 Task: Search one way flight ticket for 1 adult, 5 children, 2 infants in seat and 1 infant on lap in first from Cordova: Merle K. (mudhole) Smith Airport to Laramie: Laramie Regional Airport on 5-3-2023. Choice of flights is Delta. Number of bags: 1 checked bag. Price is upto 72000. Outbound departure time preference is 11:15.
Action: Mouse moved to (249, 370)
Screenshot: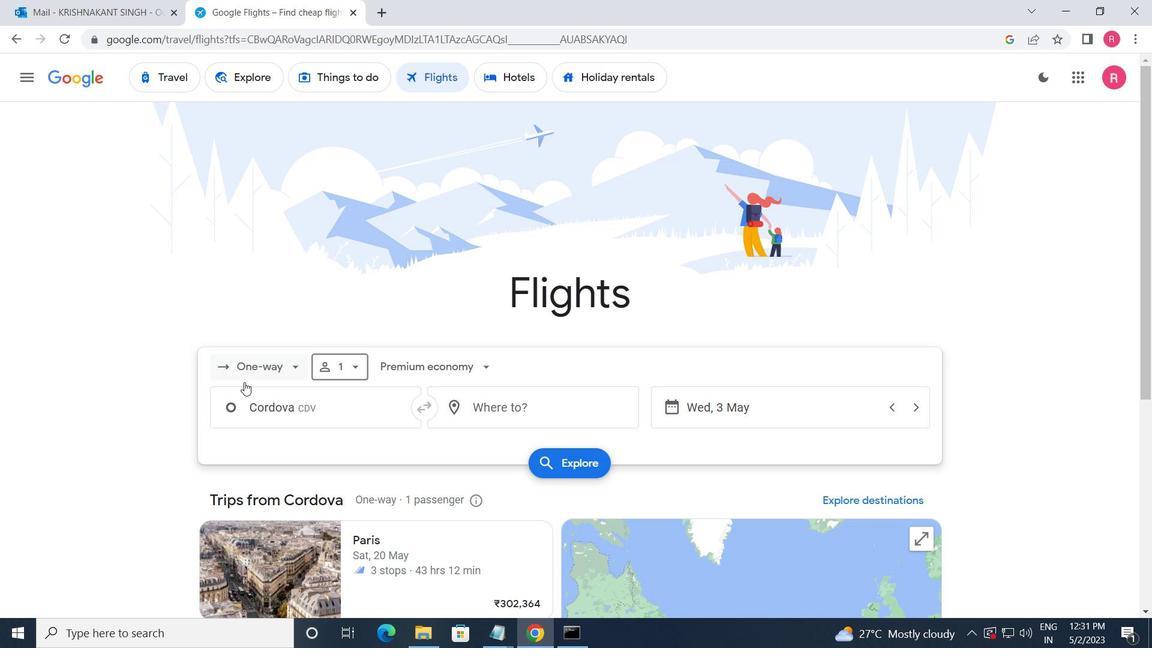 
Action: Mouse pressed left at (249, 370)
Screenshot: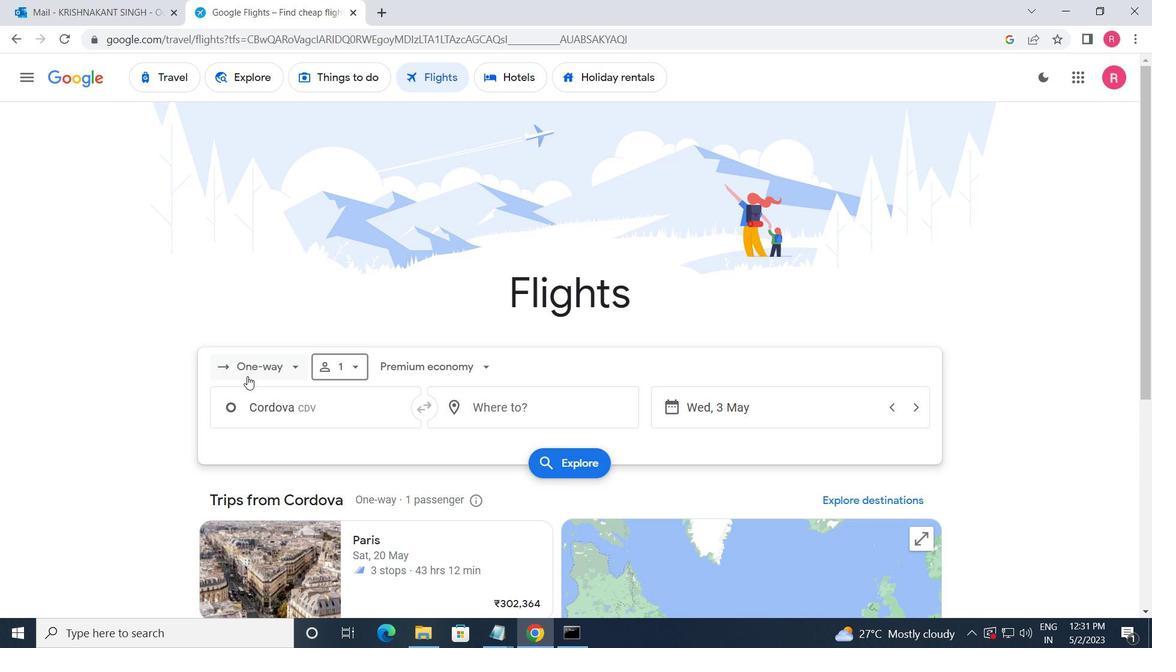 
Action: Mouse moved to (276, 438)
Screenshot: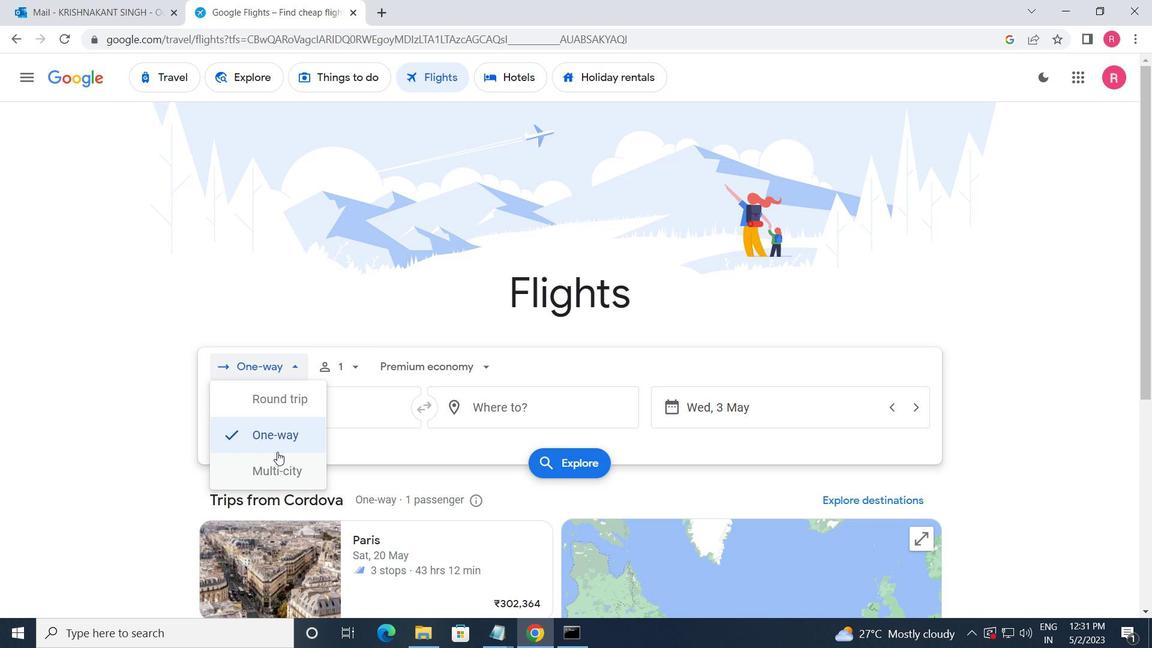 
Action: Mouse pressed left at (276, 438)
Screenshot: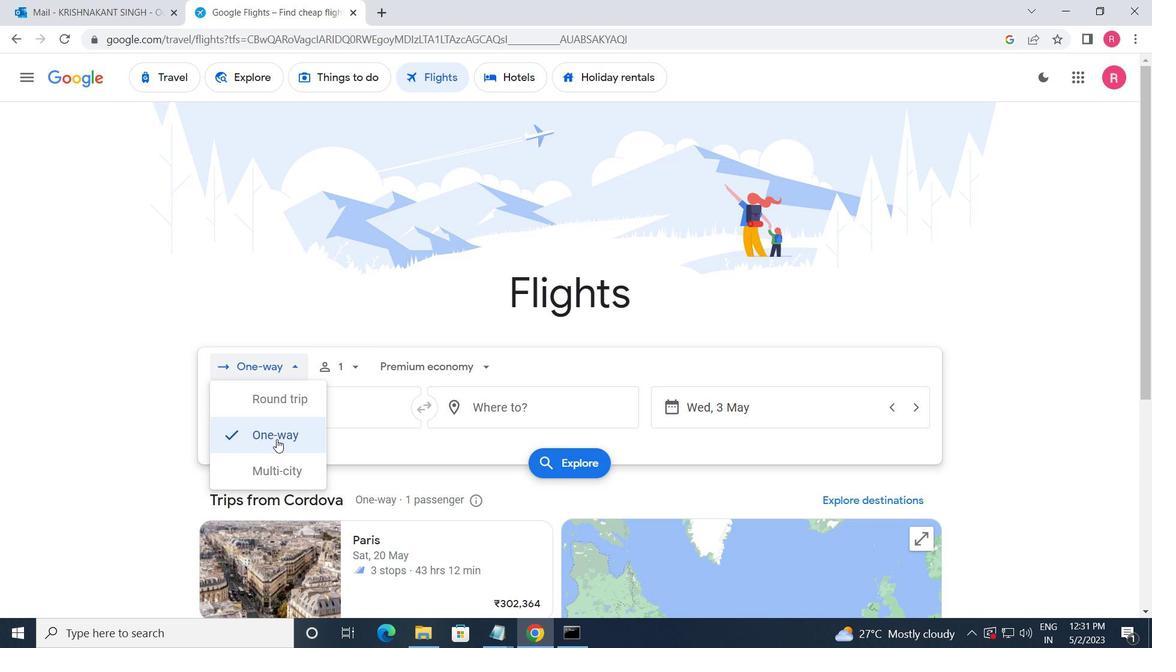 
Action: Mouse moved to (347, 369)
Screenshot: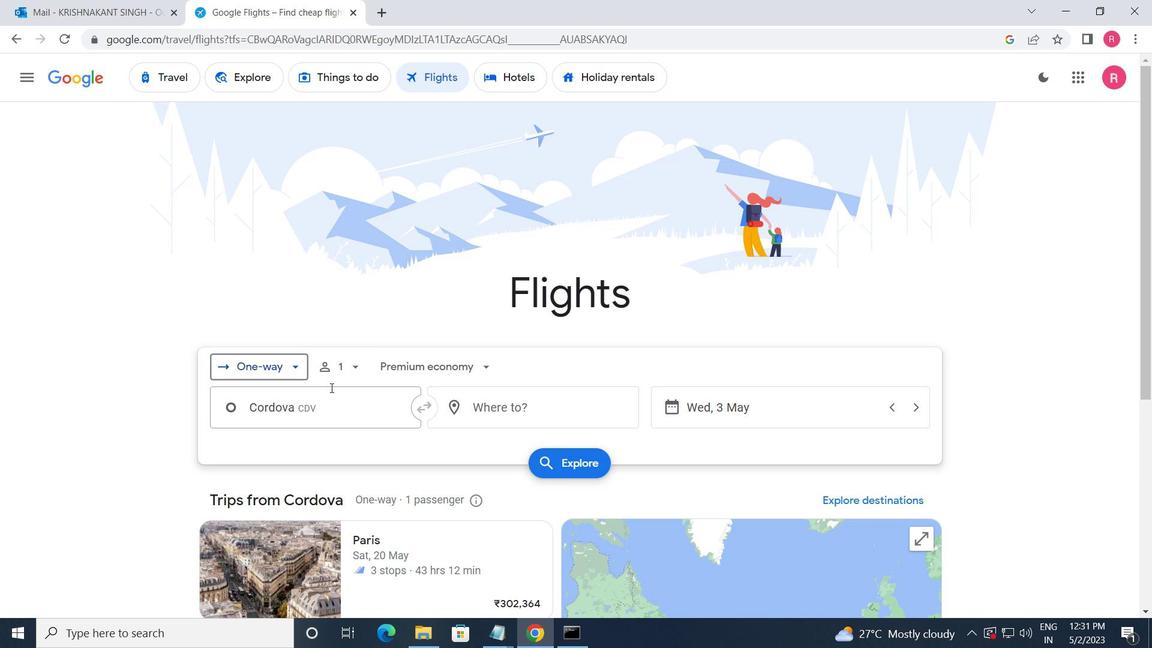 
Action: Mouse pressed left at (347, 369)
Screenshot: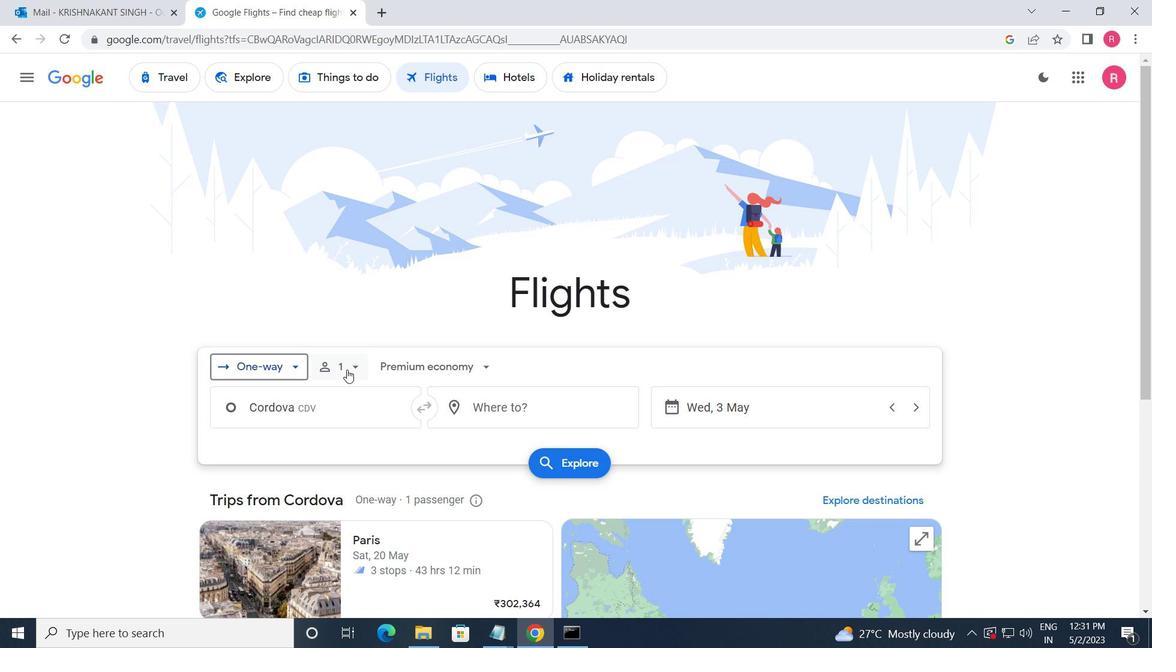
Action: Mouse moved to (477, 444)
Screenshot: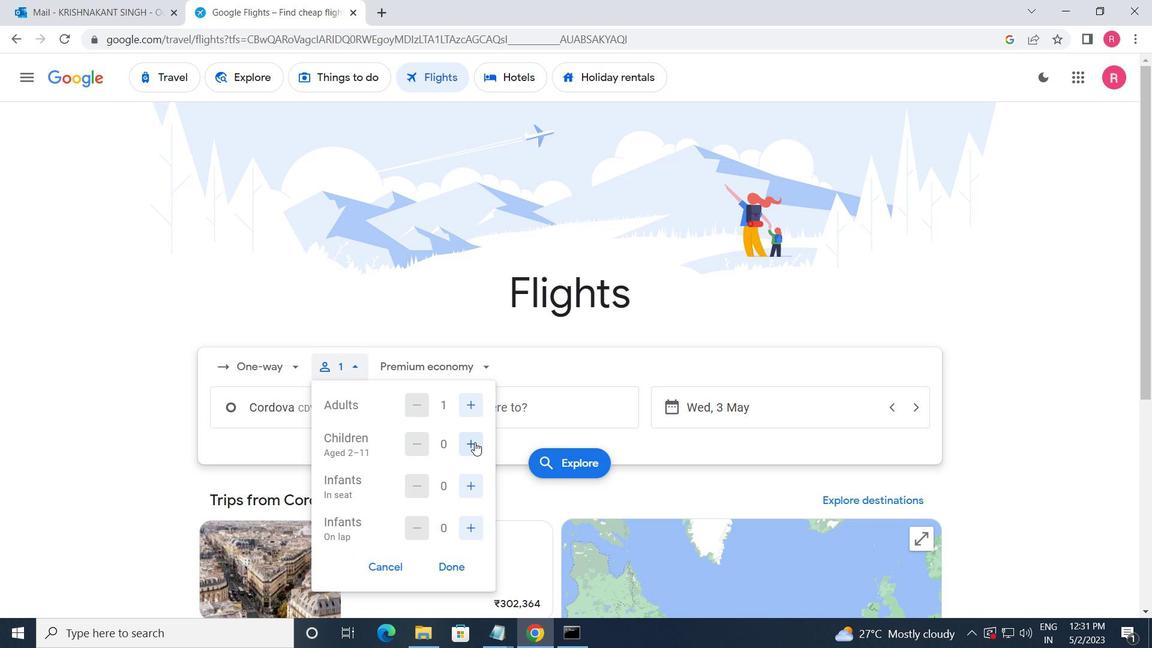 
Action: Mouse pressed left at (477, 444)
Screenshot: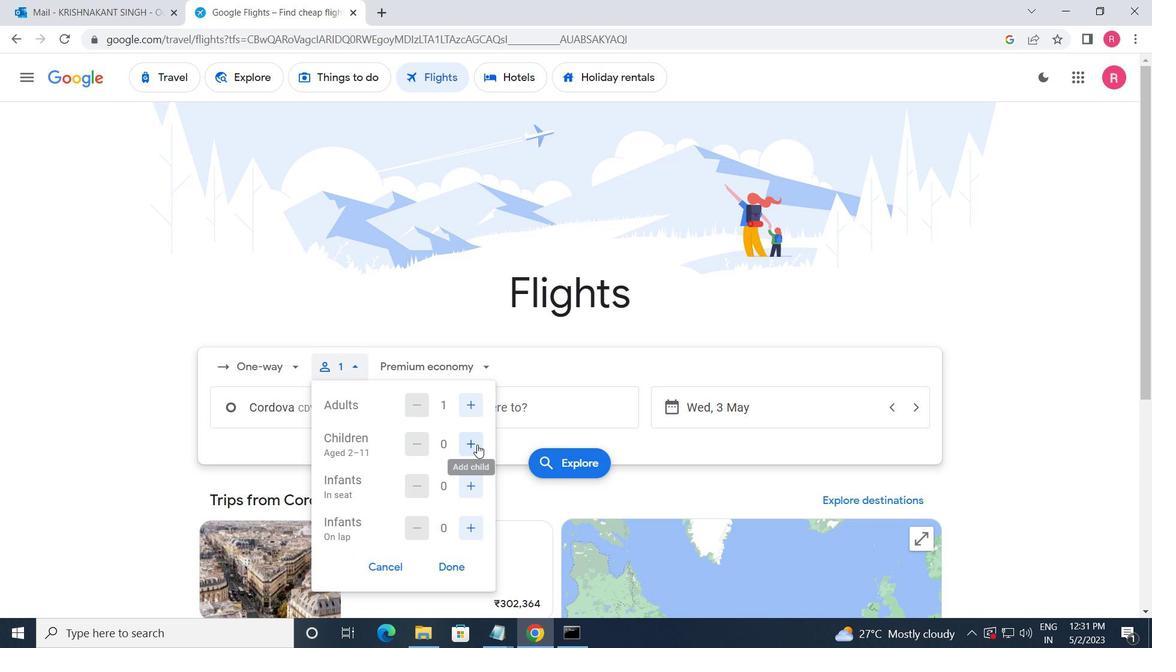 
Action: Mouse pressed left at (477, 444)
Screenshot: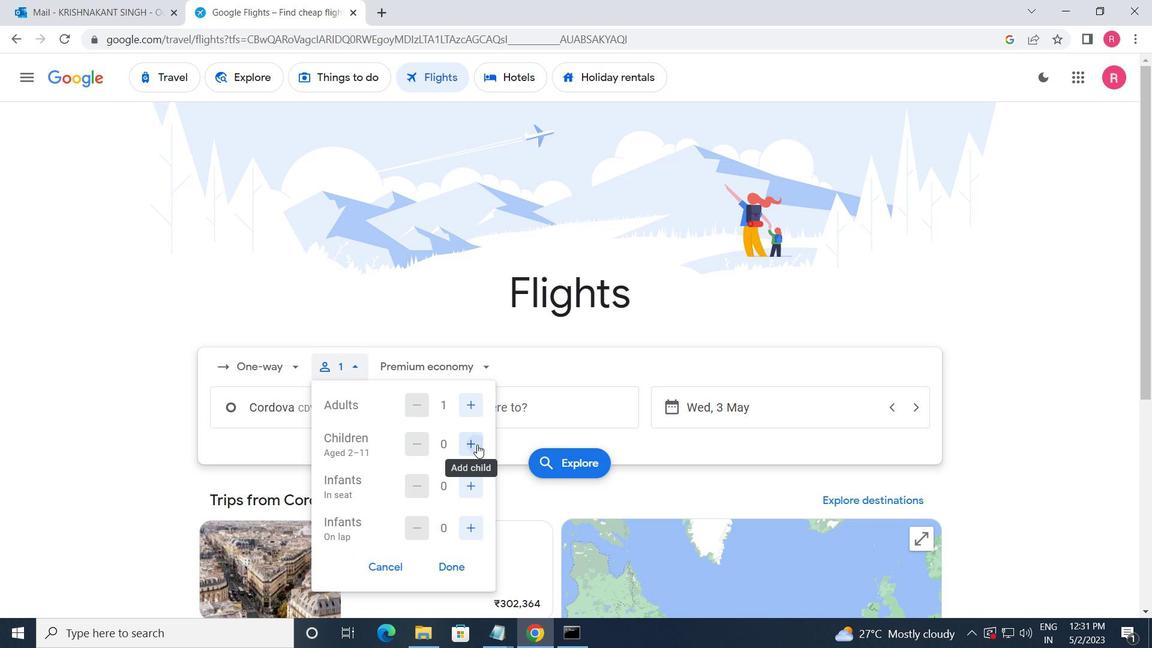 
Action: Mouse pressed left at (477, 444)
Screenshot: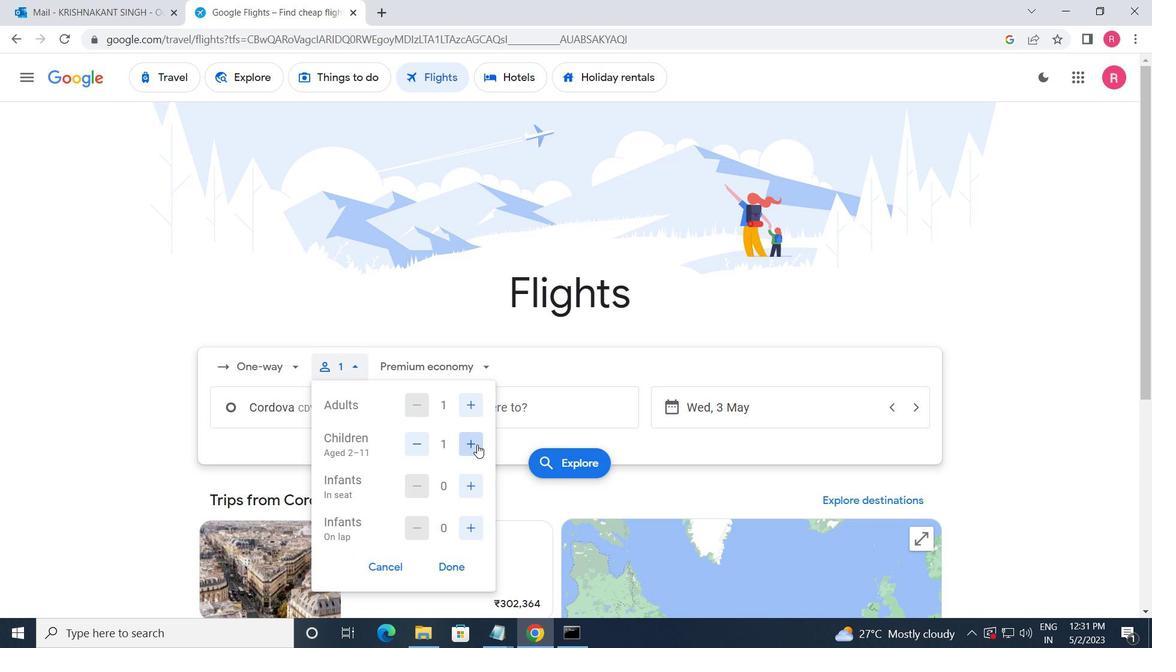 
Action: Mouse pressed left at (477, 444)
Screenshot: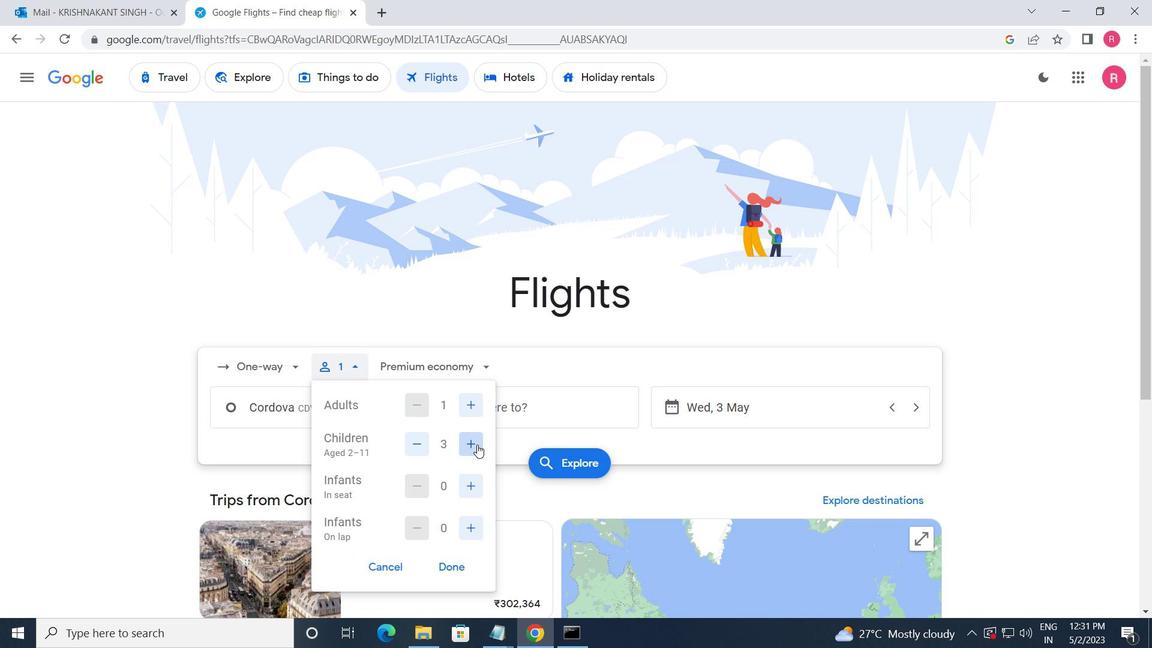 
Action: Mouse pressed left at (477, 444)
Screenshot: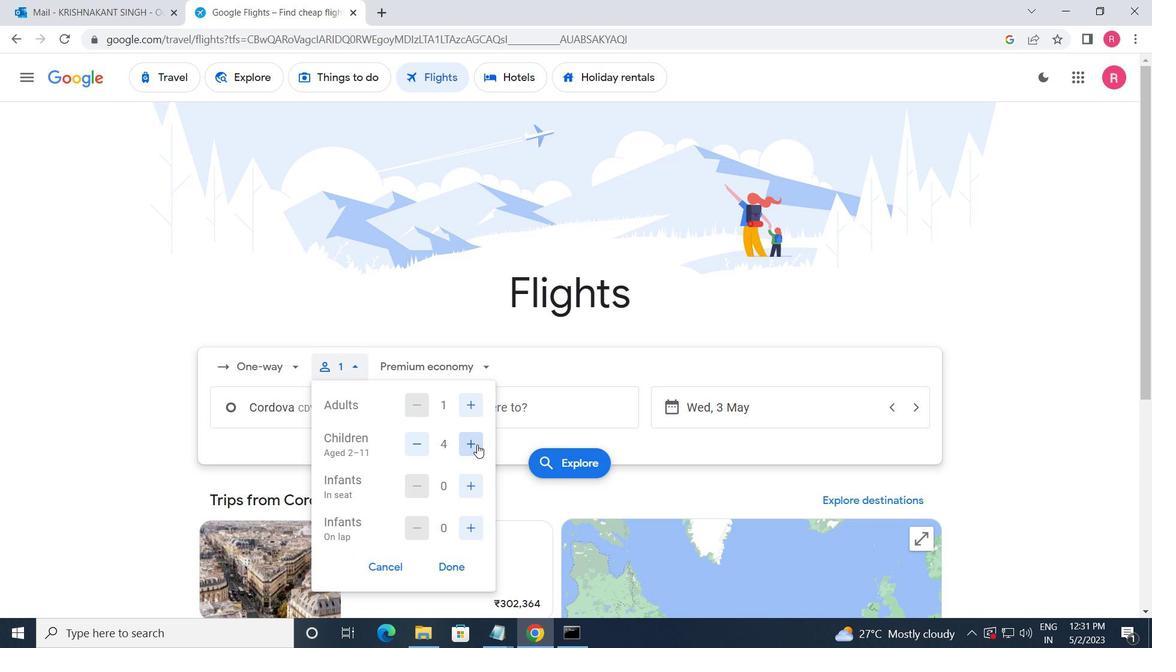 
Action: Mouse moved to (470, 487)
Screenshot: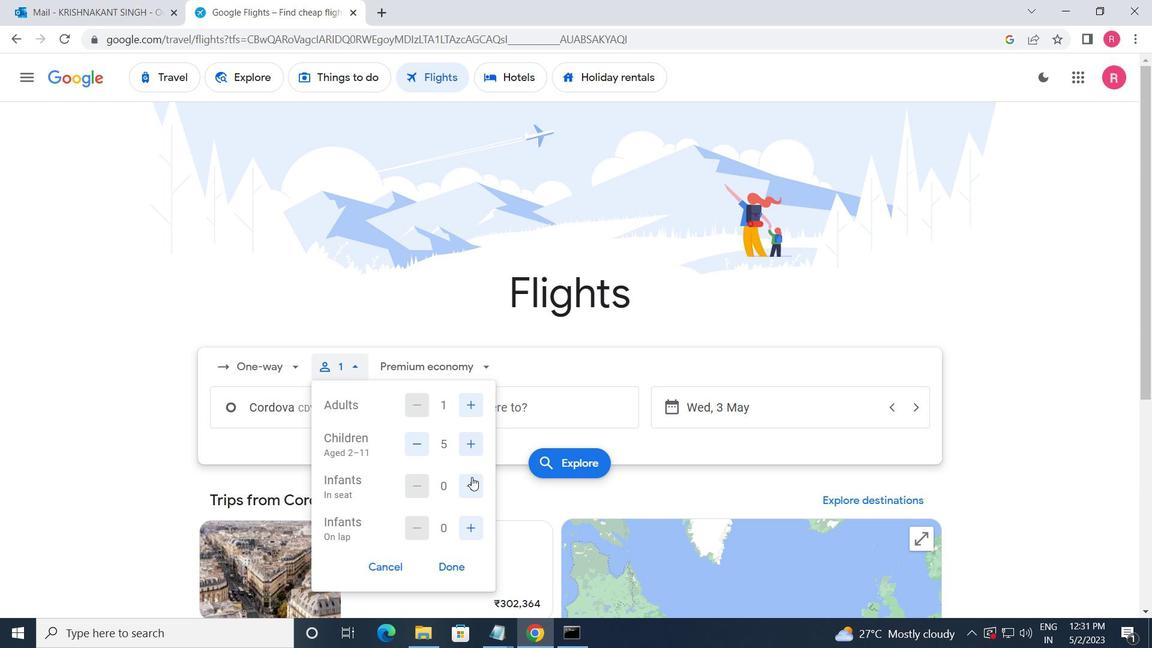 
Action: Mouse pressed left at (470, 487)
Screenshot: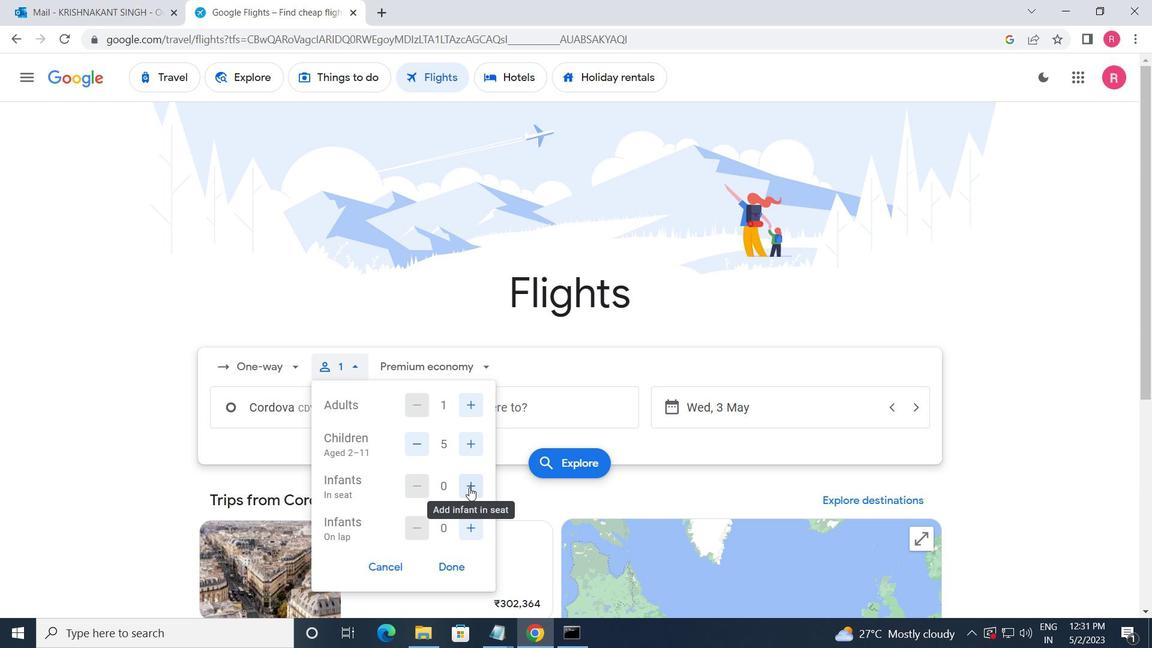 
Action: Mouse pressed left at (470, 487)
Screenshot: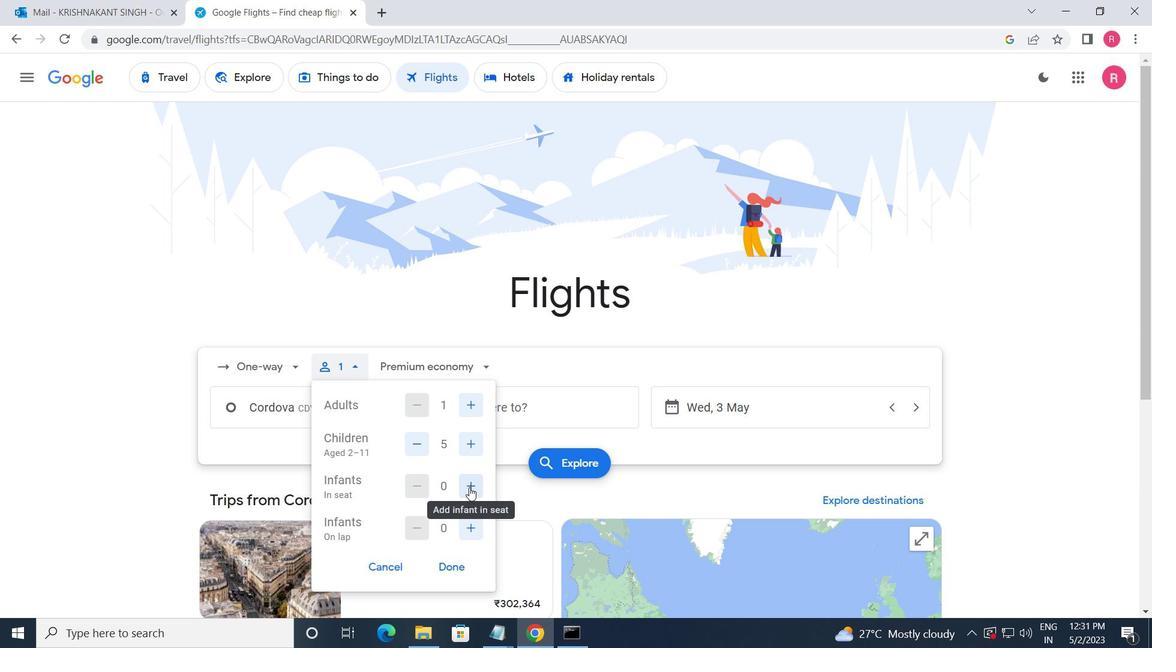 
Action: Mouse moved to (465, 532)
Screenshot: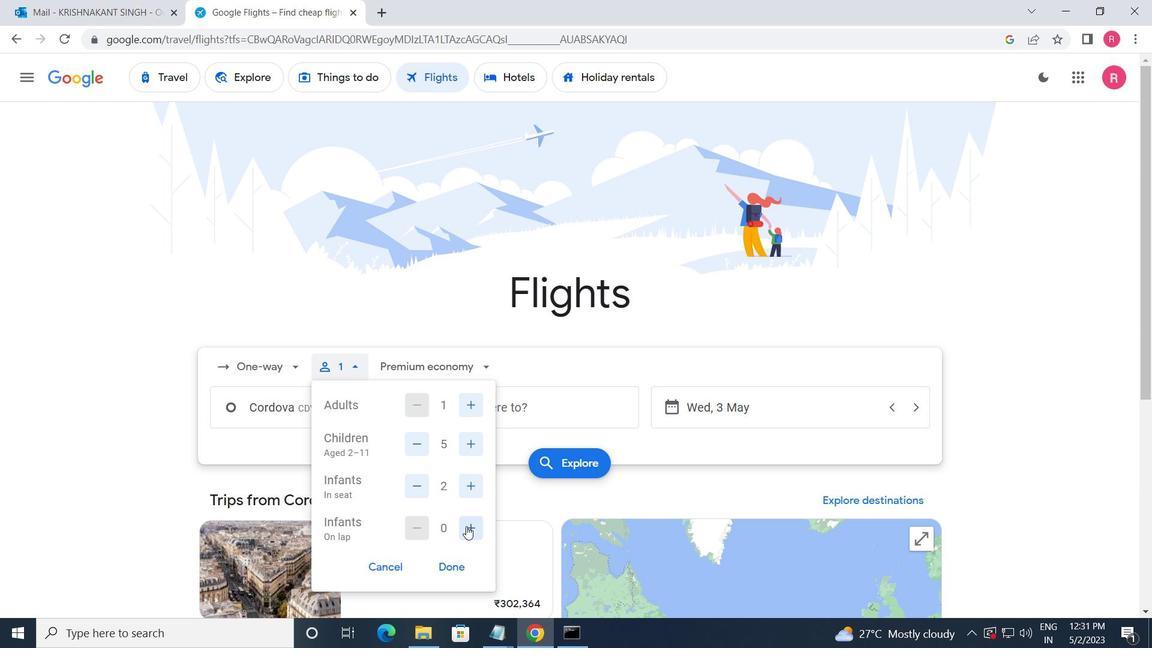 
Action: Mouse pressed left at (465, 532)
Screenshot: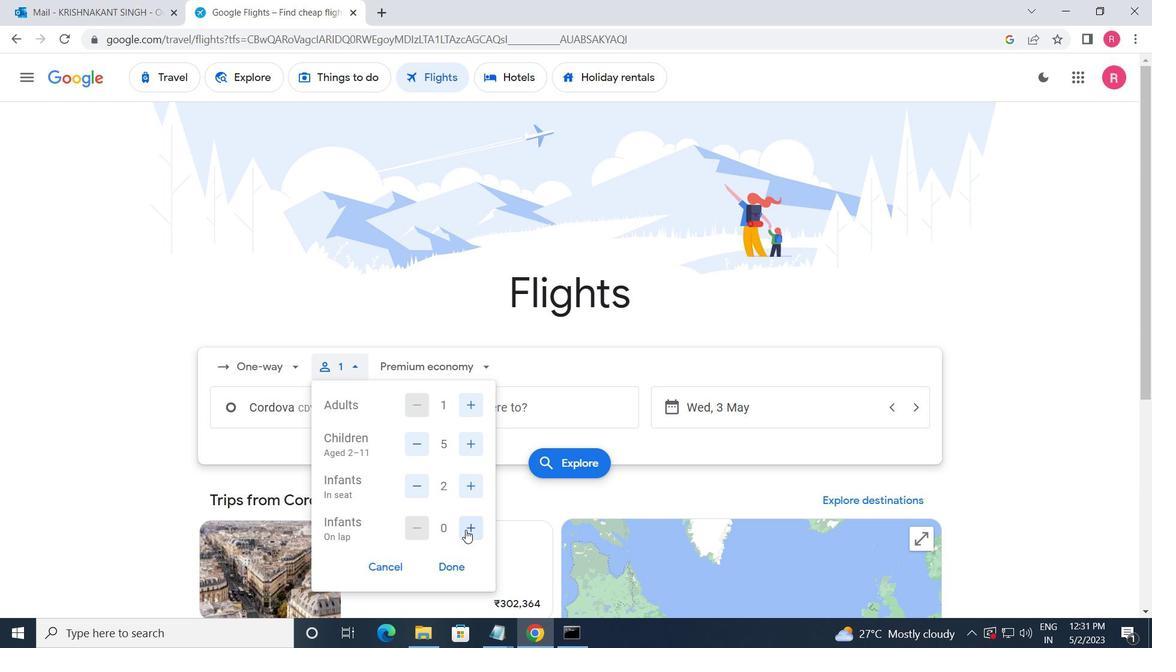 
Action: Mouse moved to (417, 532)
Screenshot: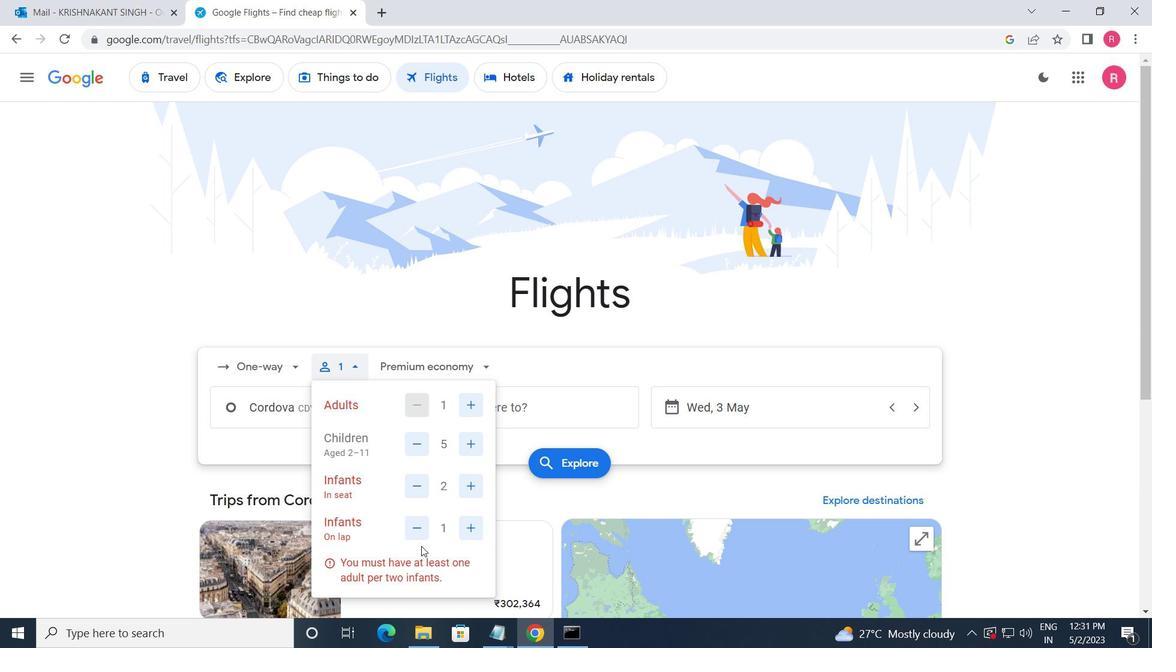 
Action: Mouse pressed left at (417, 532)
Screenshot: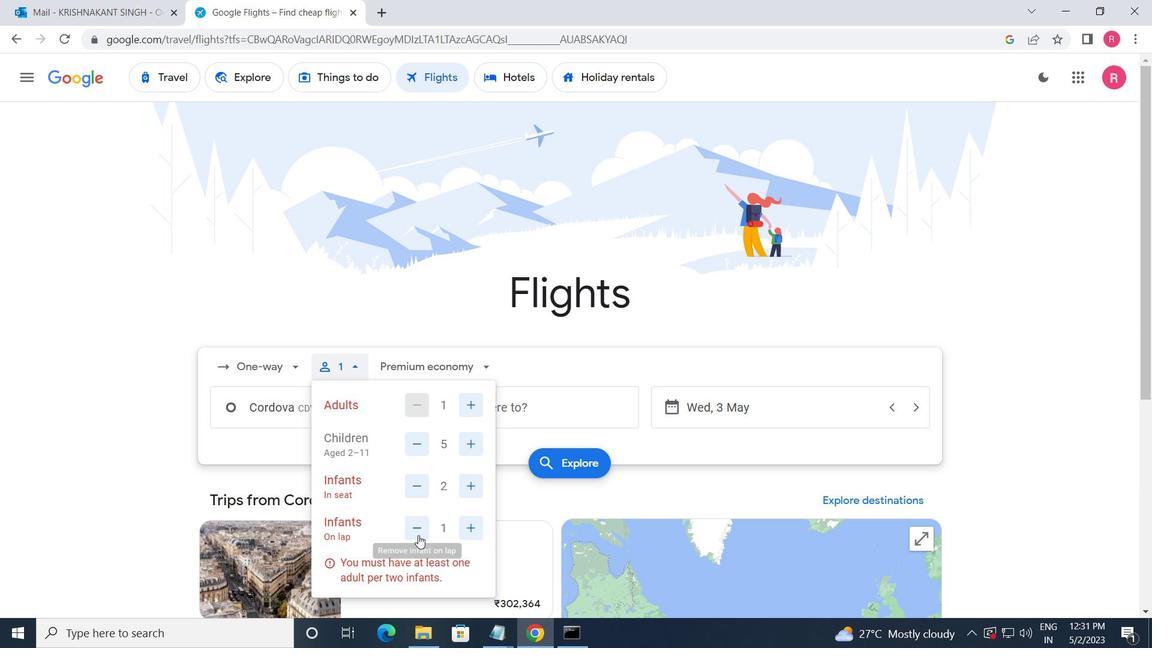 
Action: Mouse moved to (442, 565)
Screenshot: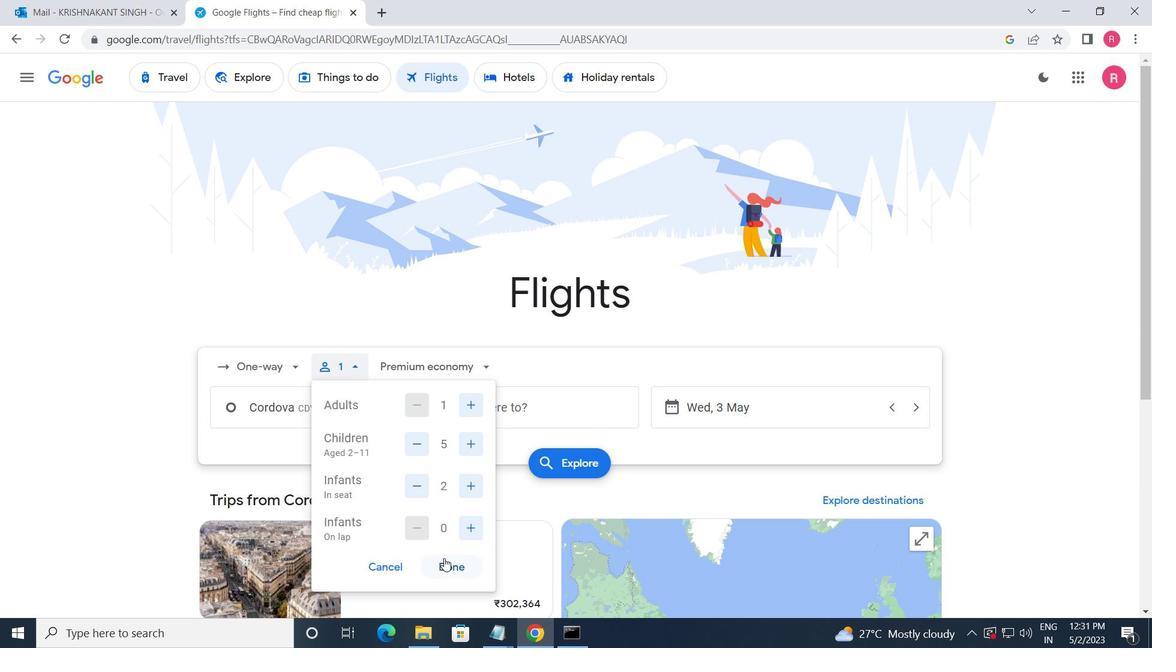 
Action: Mouse pressed left at (442, 565)
Screenshot: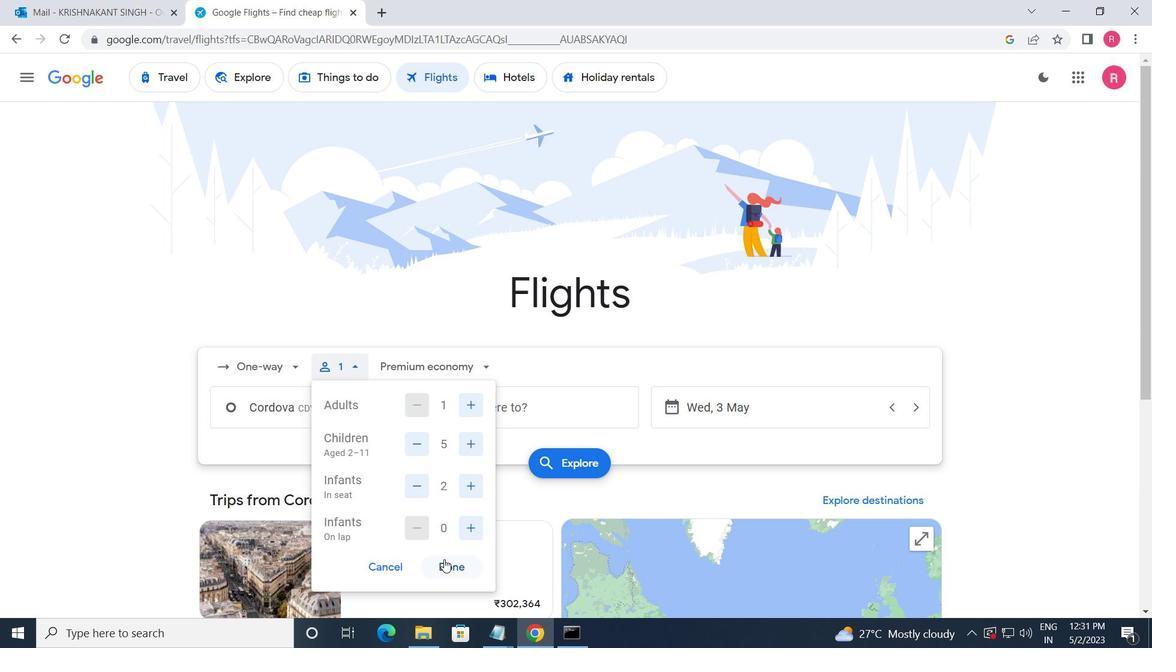 
Action: Mouse moved to (416, 369)
Screenshot: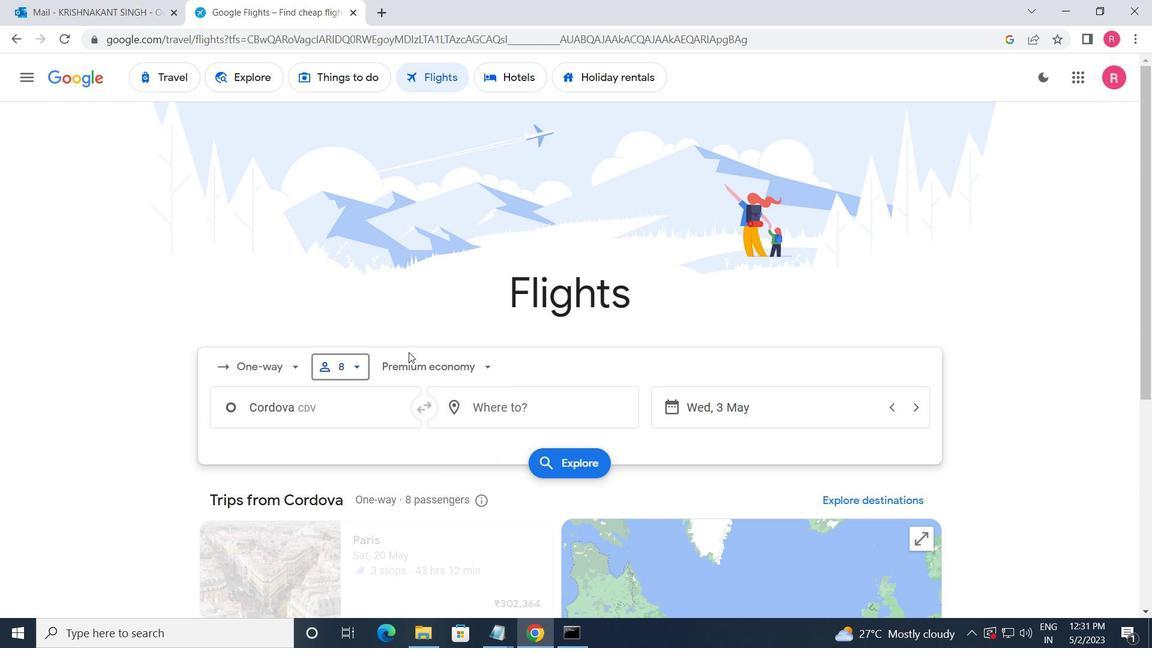 
Action: Mouse pressed left at (416, 369)
Screenshot: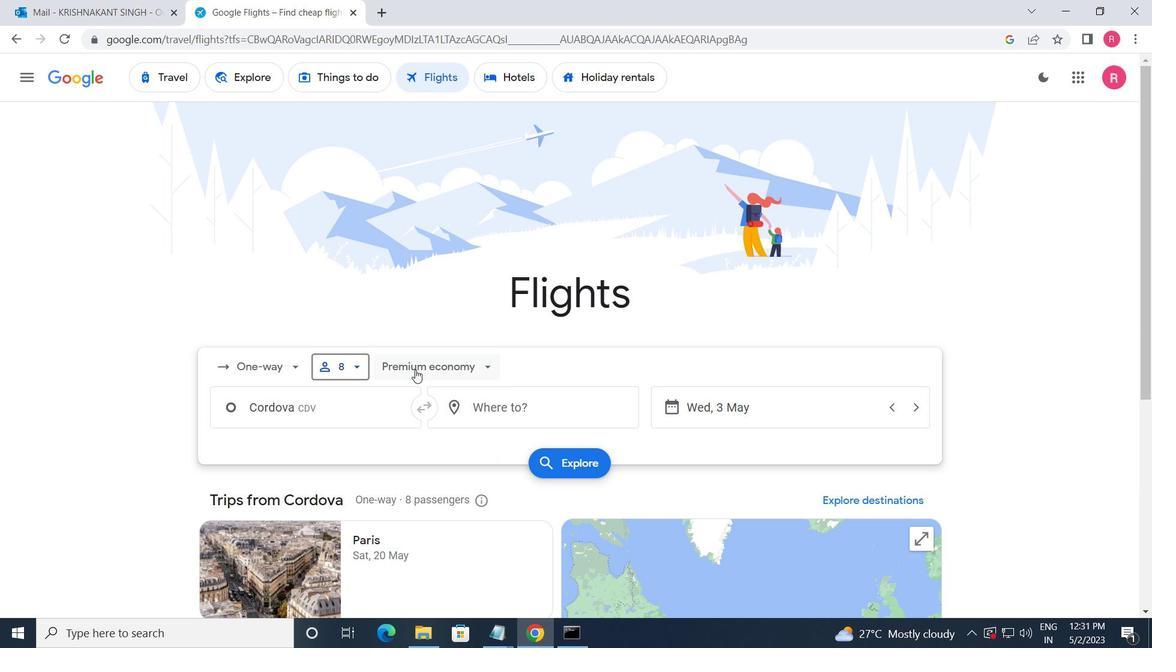 
Action: Mouse moved to (435, 505)
Screenshot: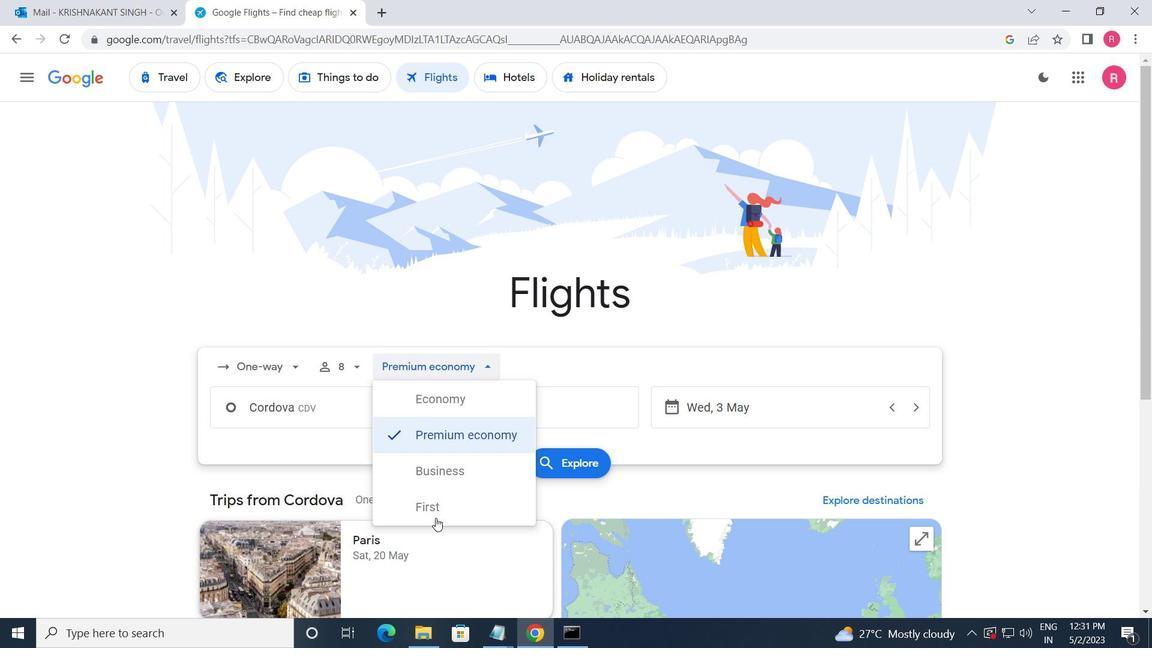 
Action: Mouse pressed left at (435, 505)
Screenshot: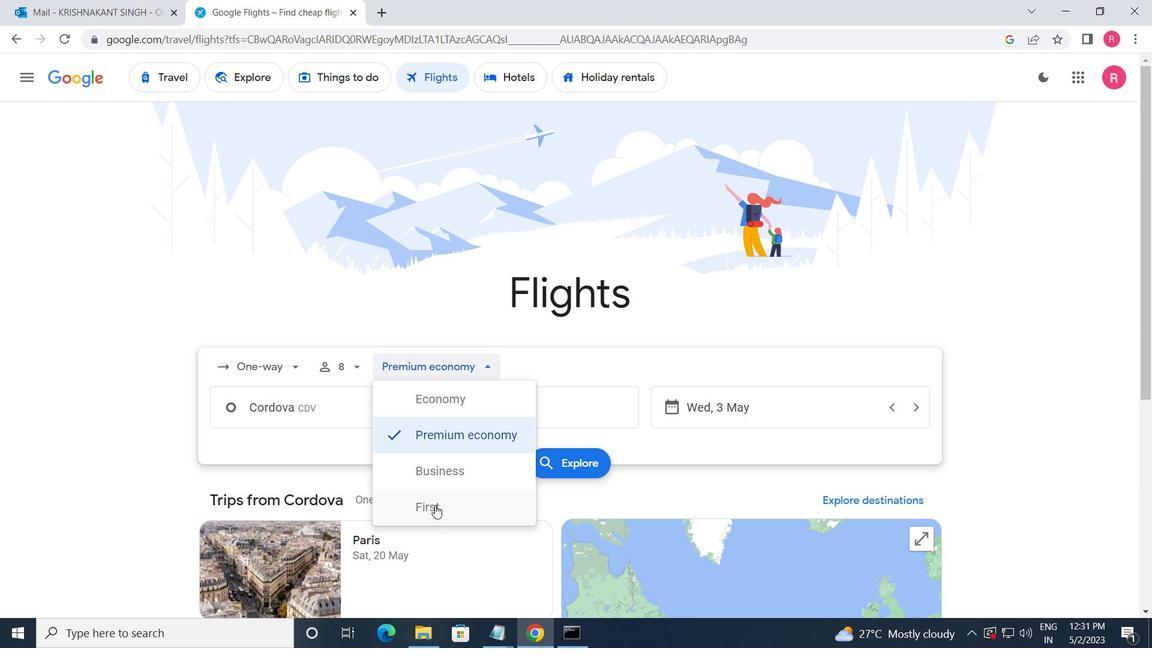 
Action: Mouse moved to (329, 420)
Screenshot: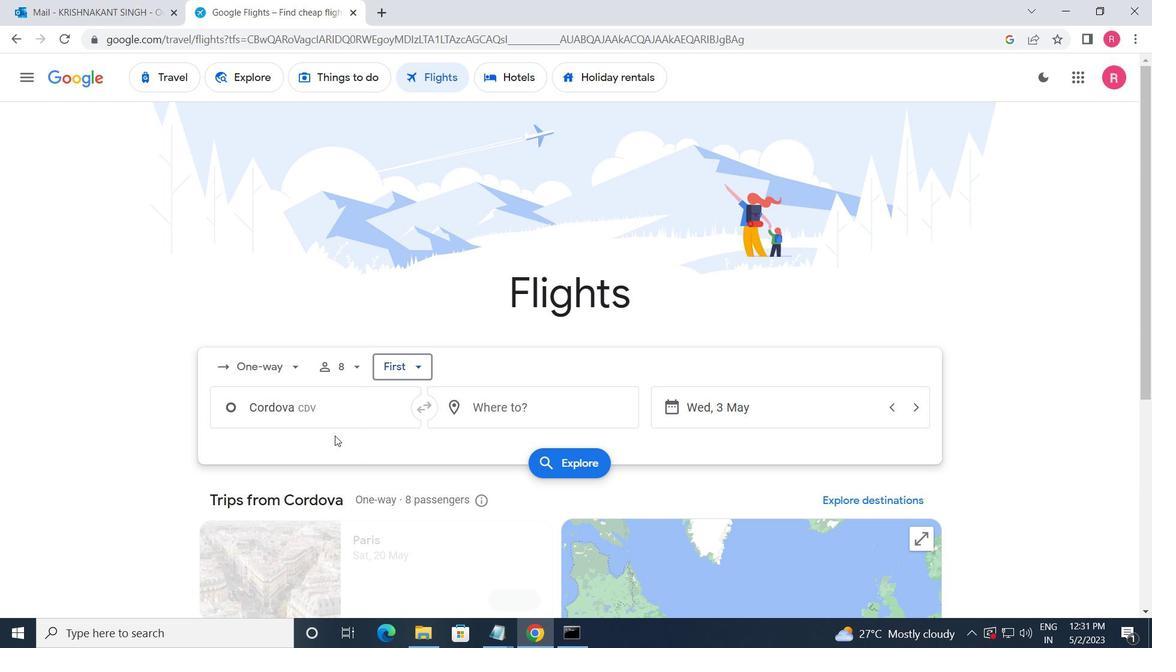 
Action: Mouse pressed left at (329, 420)
Screenshot: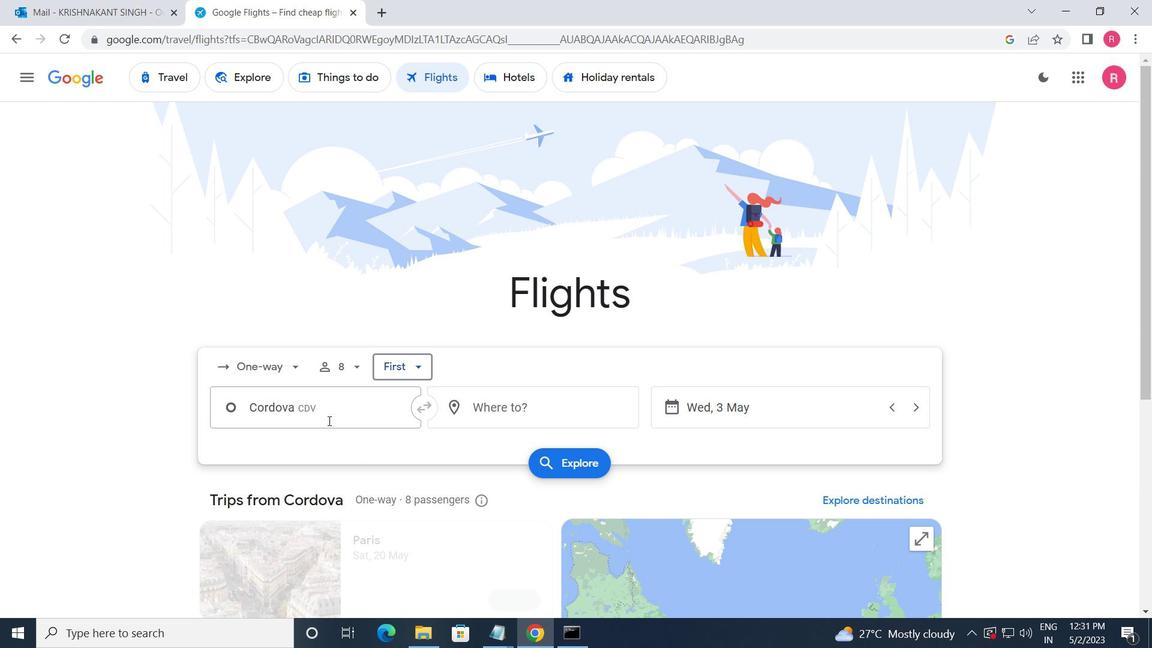 
Action: Mouse moved to (313, 435)
Screenshot: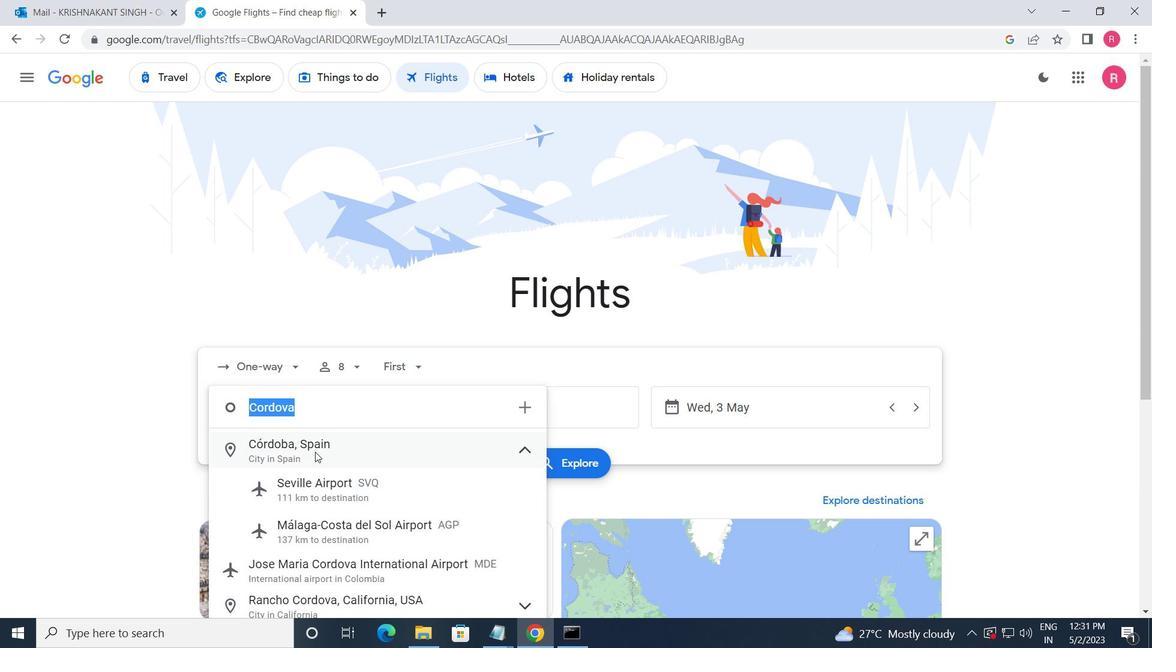 
Action: Key pressed <Key.shift_r>M
Screenshot: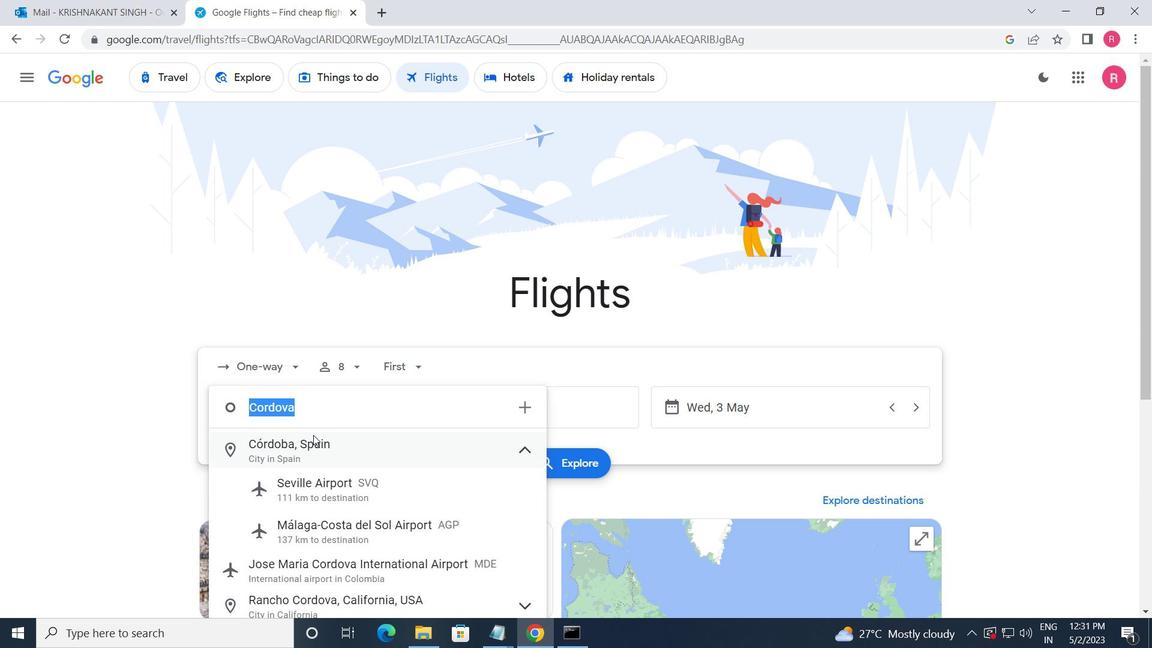
Action: Mouse moved to (312, 435)
Screenshot: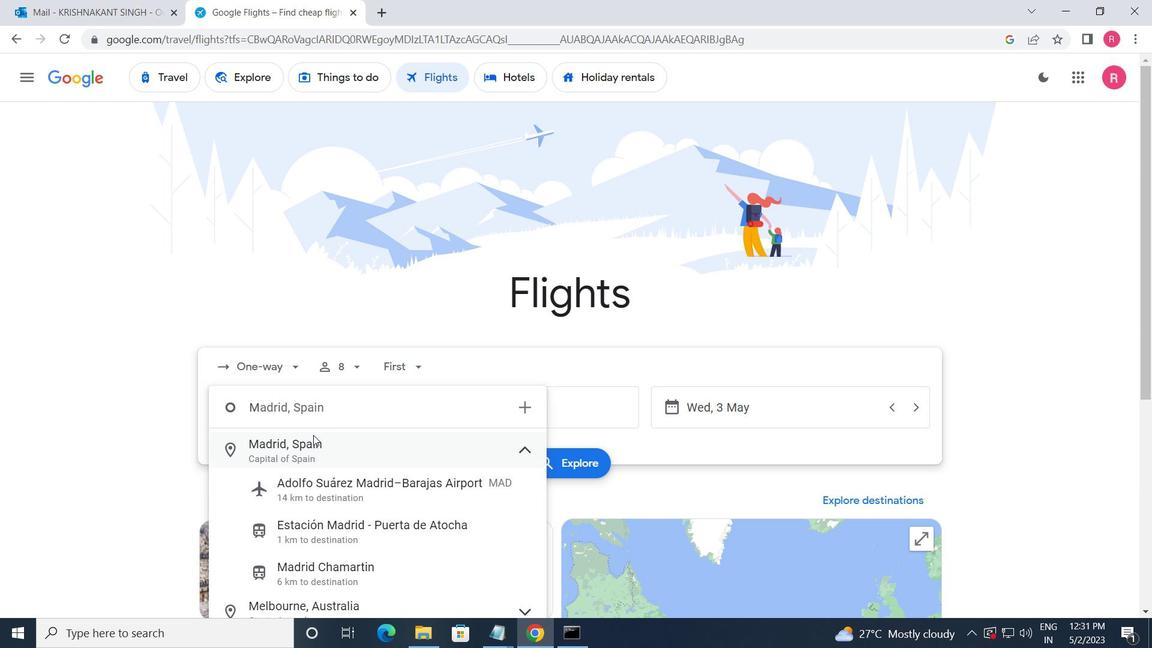 
Action: Key pressed erle
Screenshot: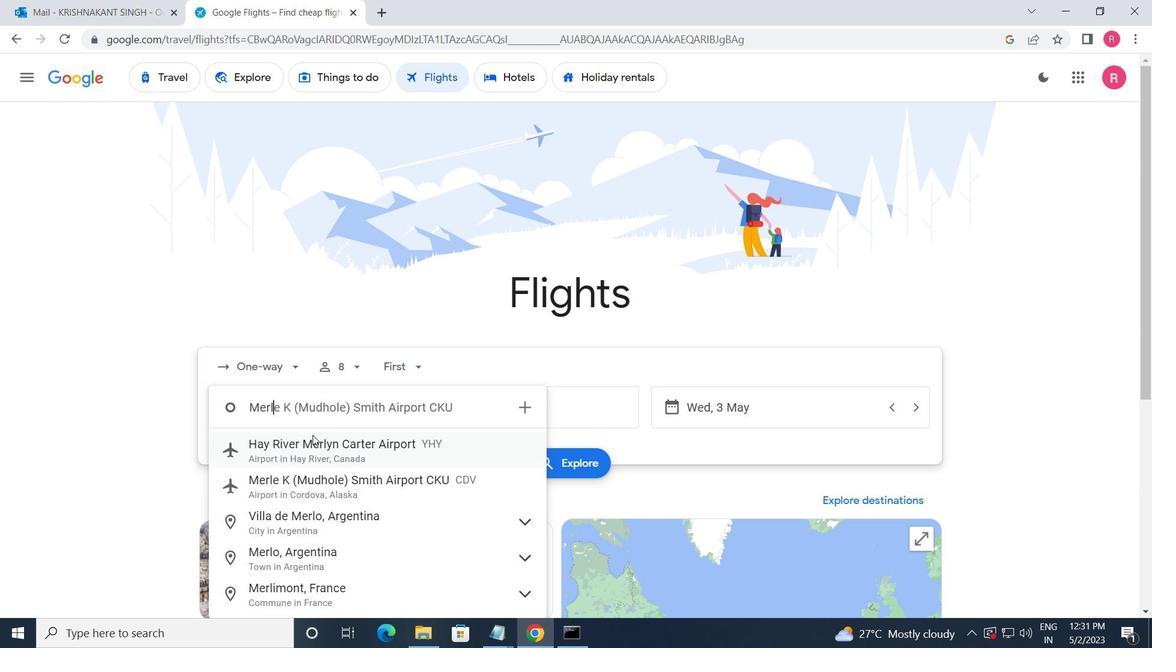
Action: Mouse pressed left at (312, 435)
Screenshot: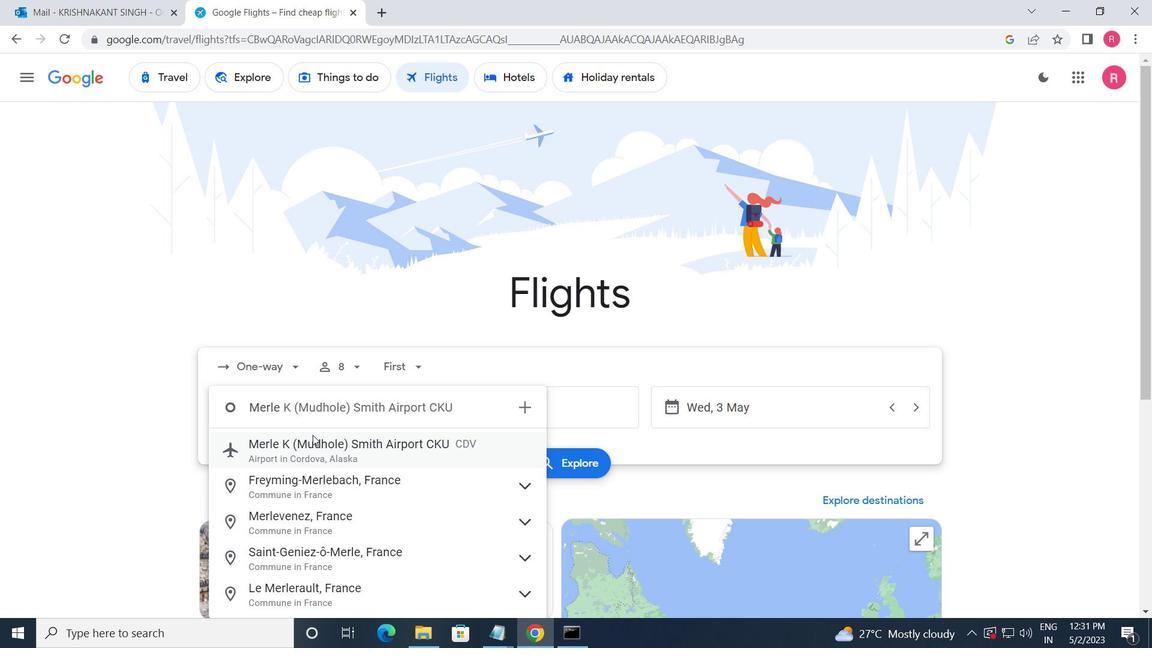 
Action: Mouse moved to (497, 412)
Screenshot: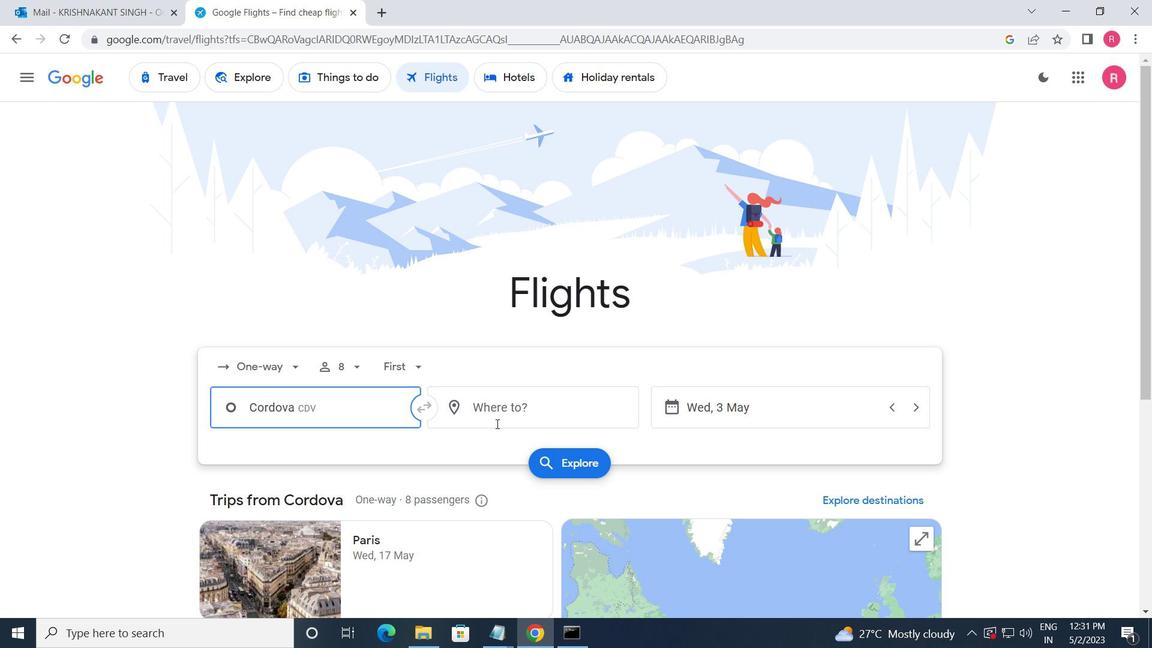 
Action: Mouse pressed left at (497, 412)
Screenshot: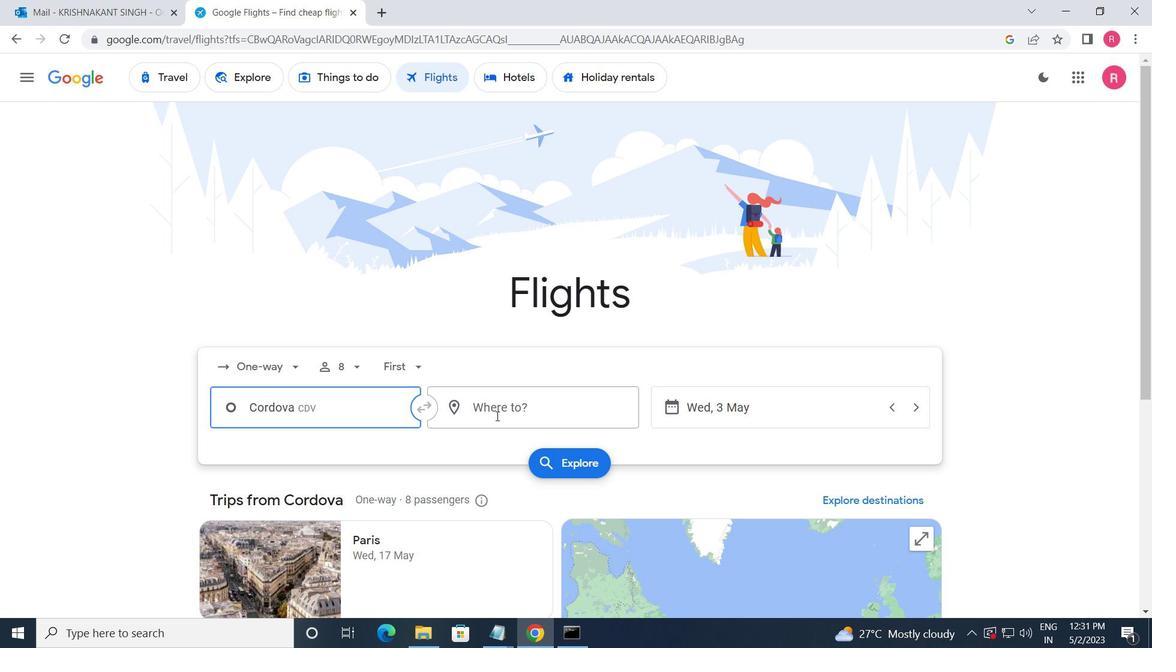 
Action: Mouse moved to (486, 555)
Screenshot: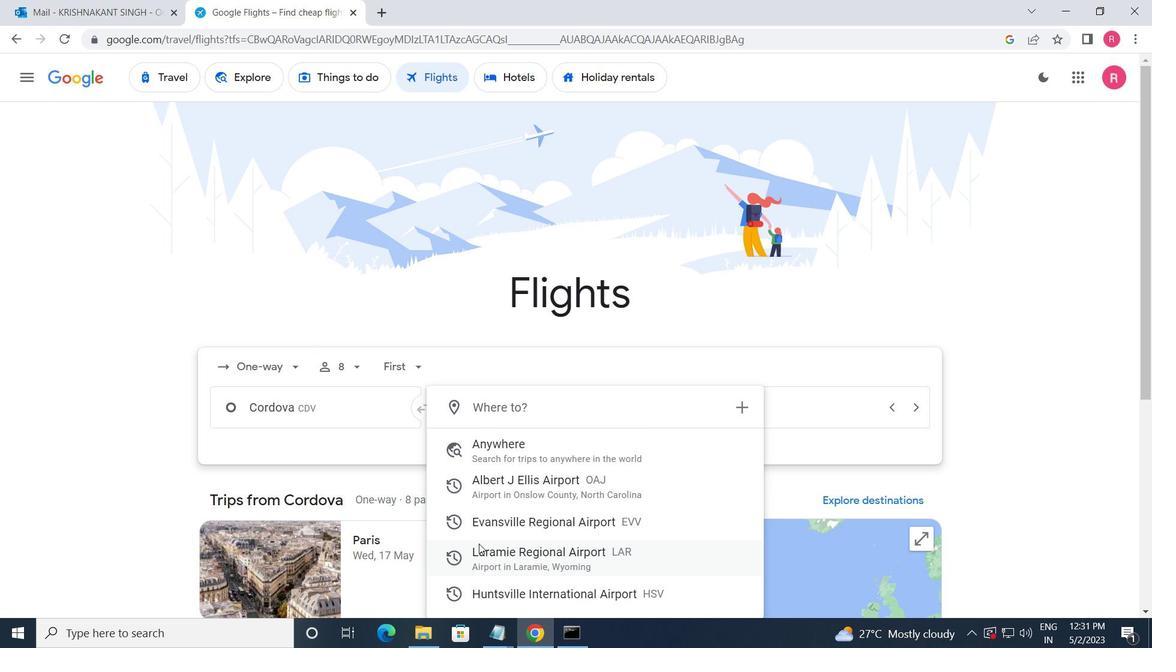 
Action: Mouse pressed left at (486, 555)
Screenshot: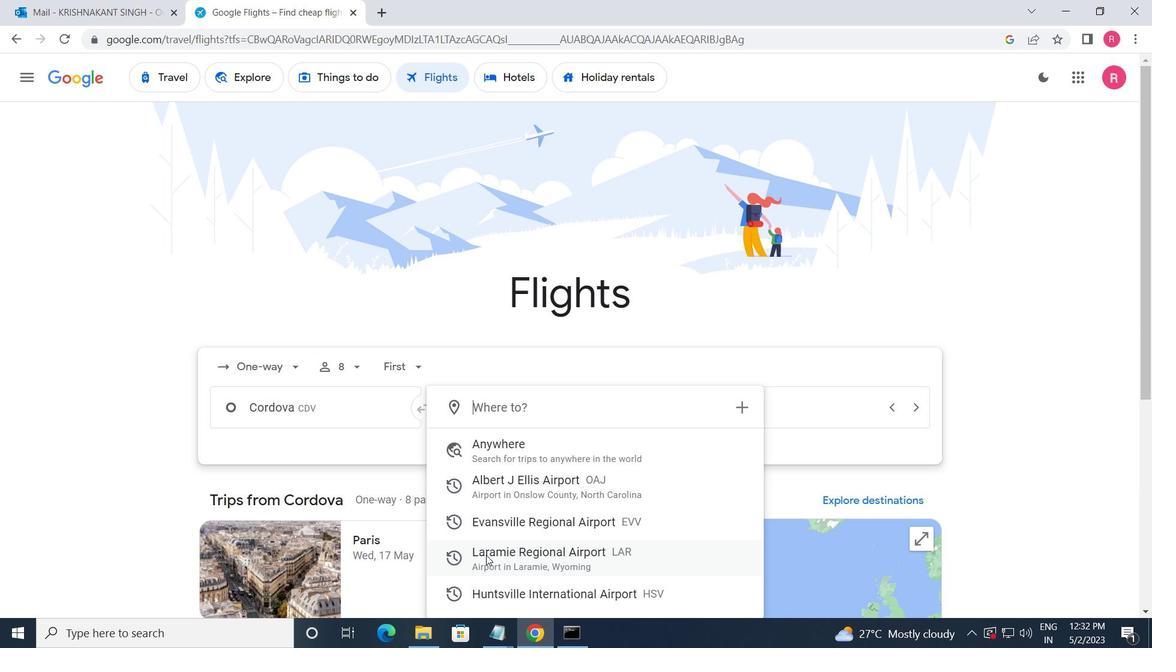 
Action: Mouse moved to (790, 405)
Screenshot: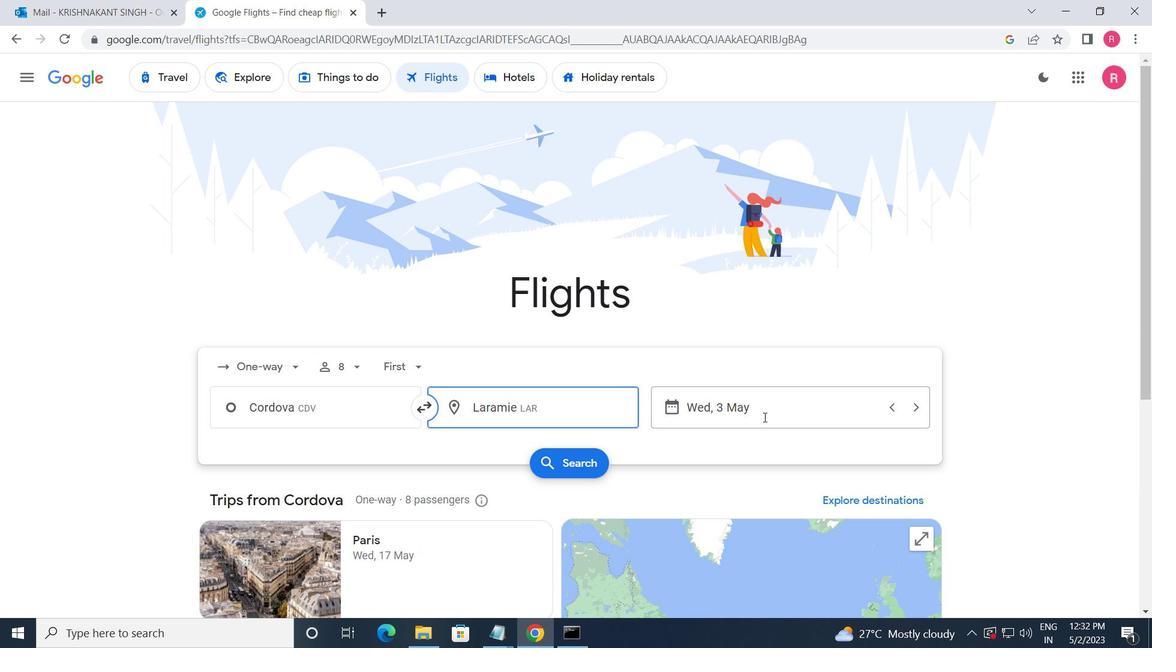 
Action: Mouse pressed left at (790, 405)
Screenshot: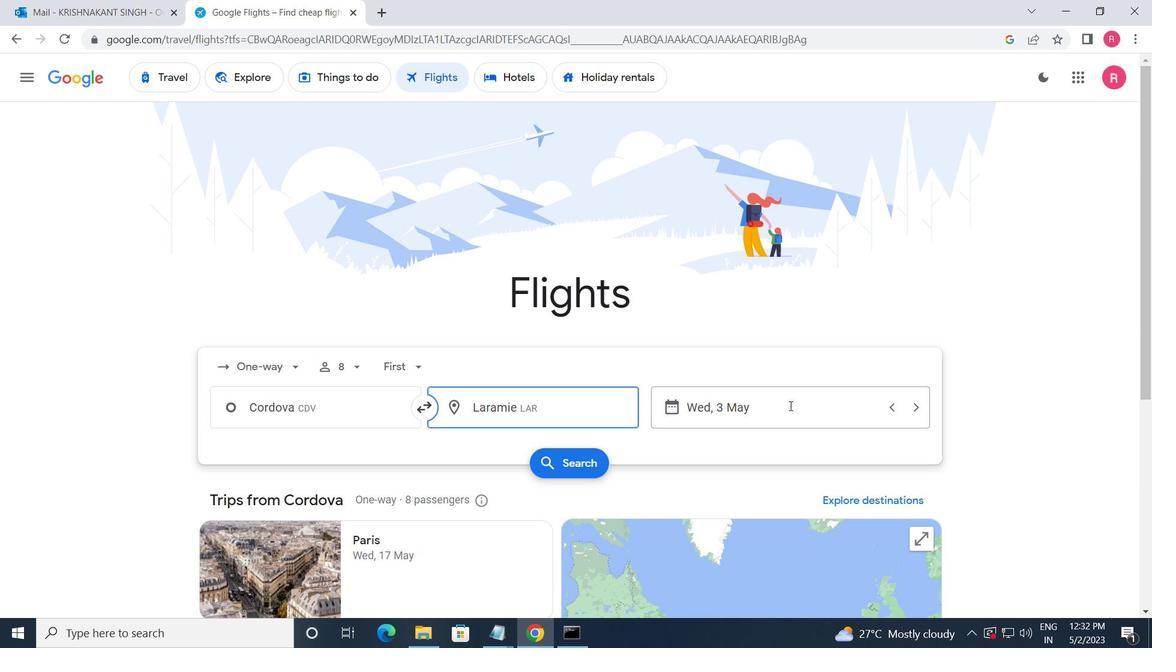 
Action: Mouse moved to (500, 341)
Screenshot: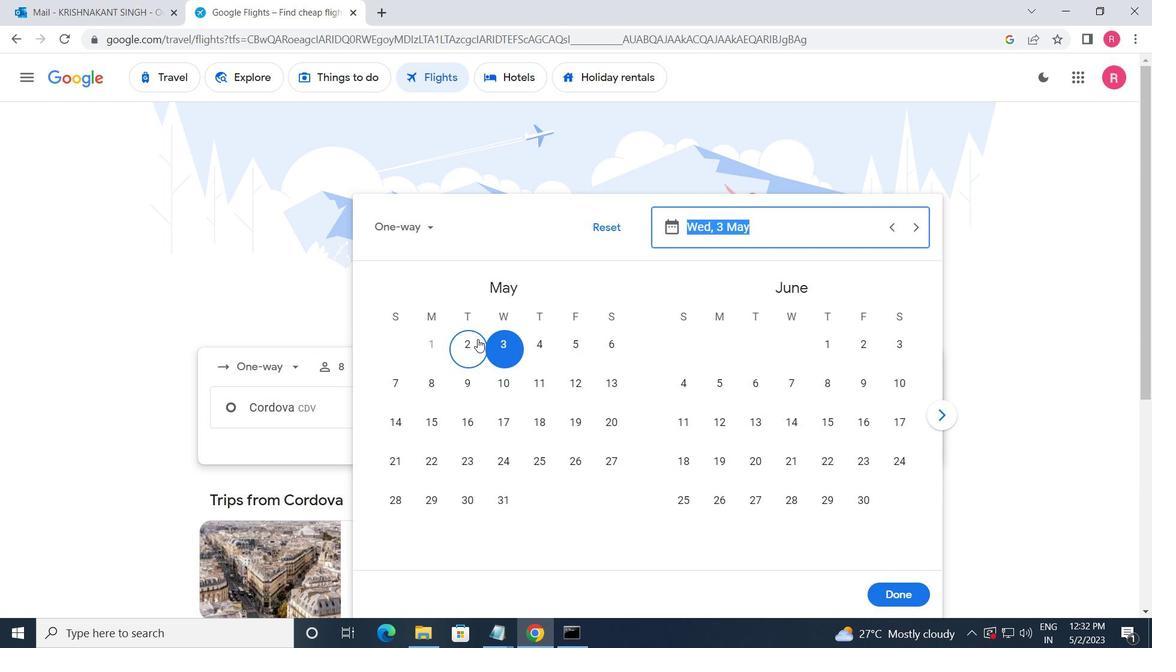 
Action: Mouse pressed left at (500, 341)
Screenshot: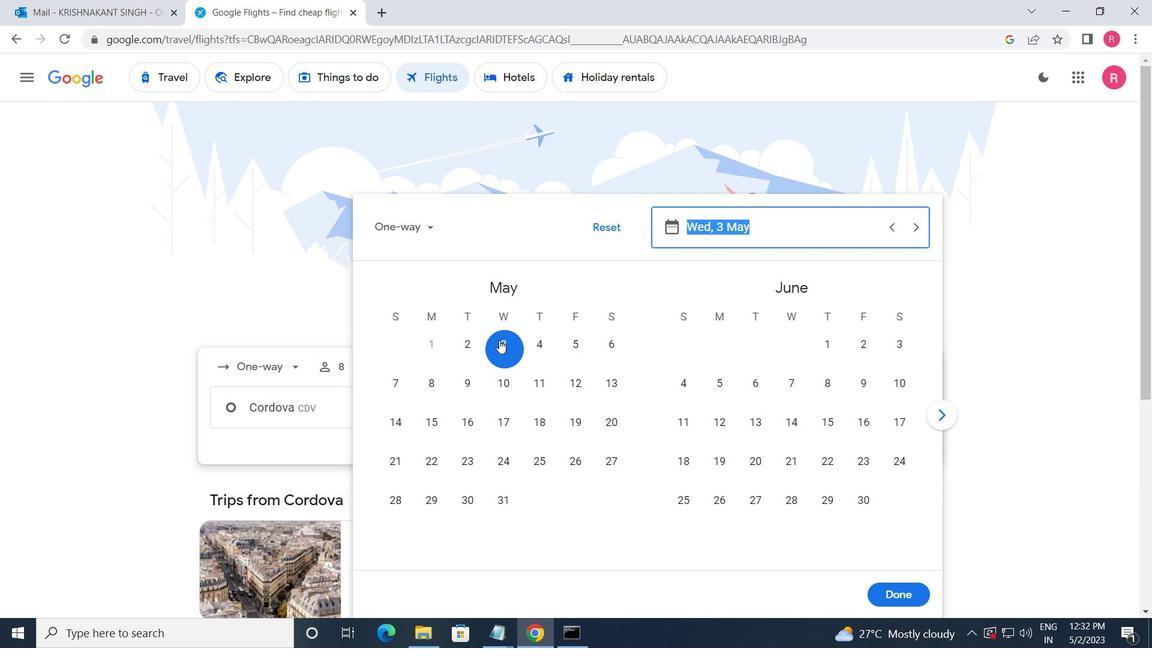 
Action: Mouse moved to (907, 587)
Screenshot: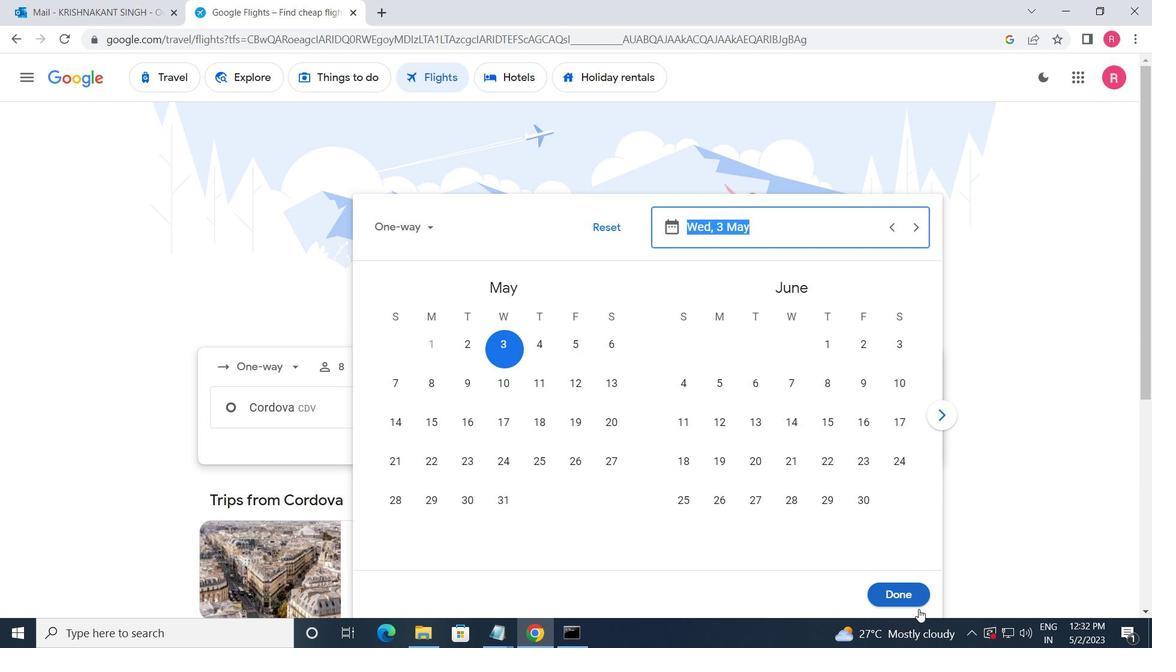 
Action: Mouse pressed left at (907, 587)
Screenshot: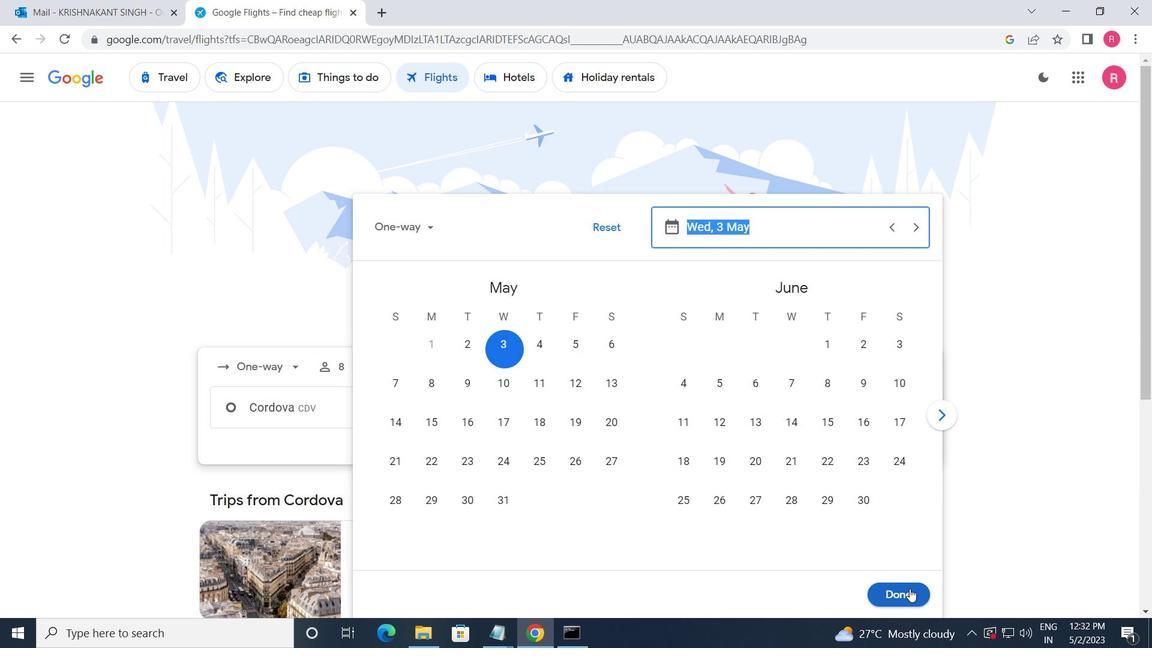 
Action: Mouse moved to (569, 463)
Screenshot: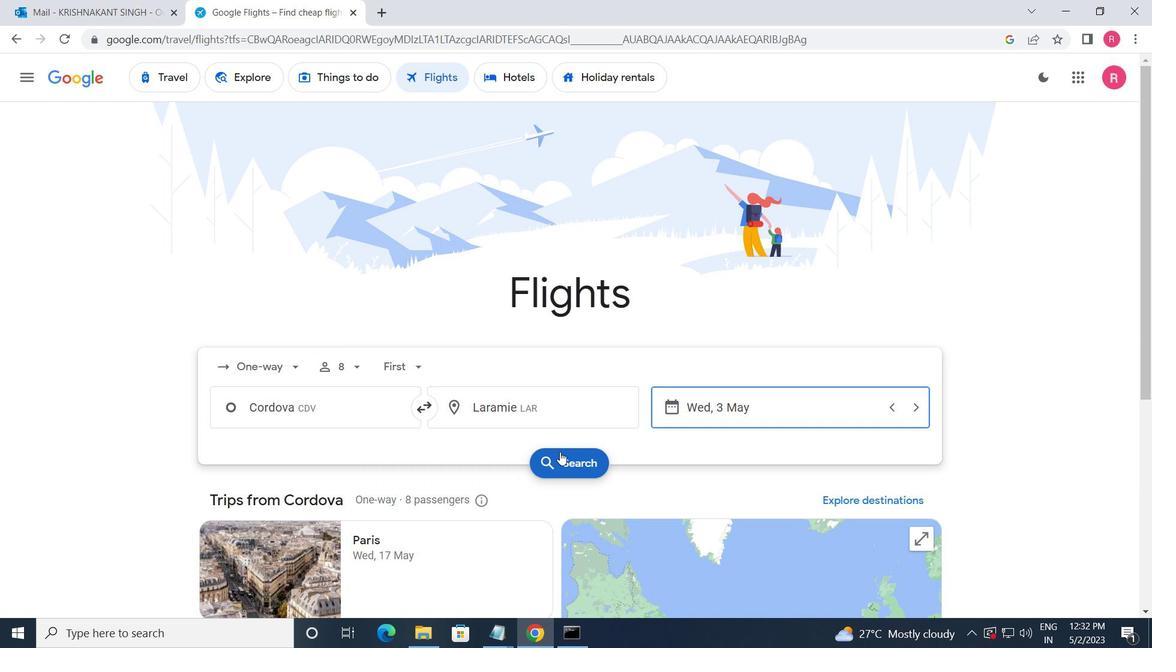 
Action: Mouse pressed left at (569, 463)
Screenshot: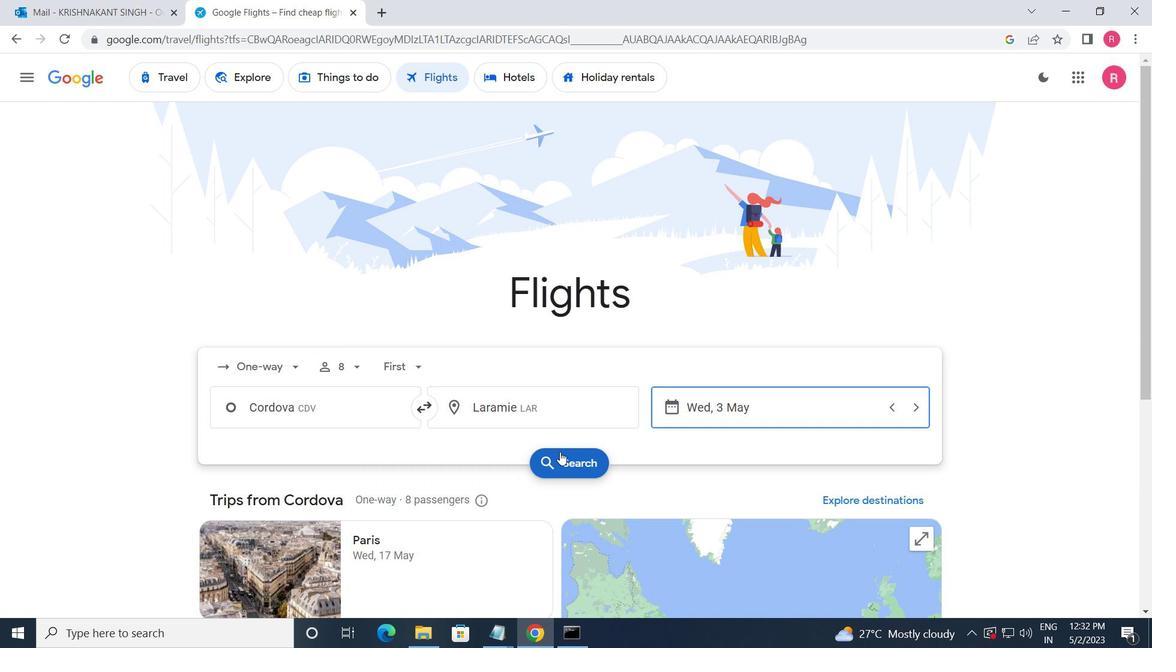 
Action: Mouse moved to (231, 224)
Screenshot: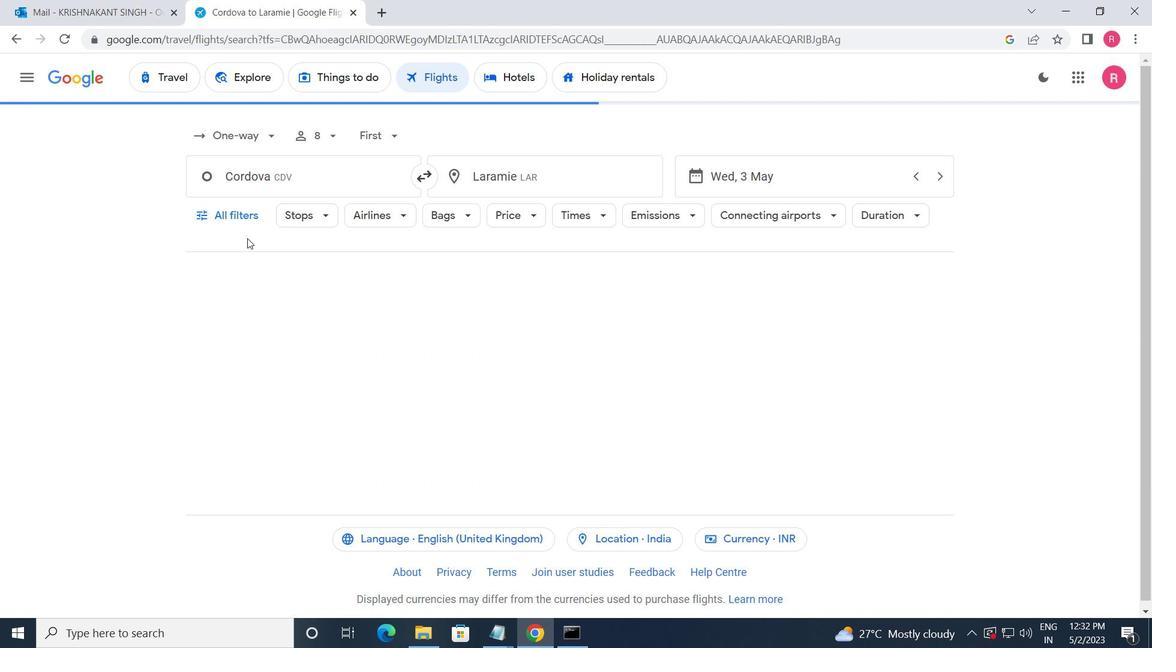 
Action: Mouse pressed left at (231, 224)
Screenshot: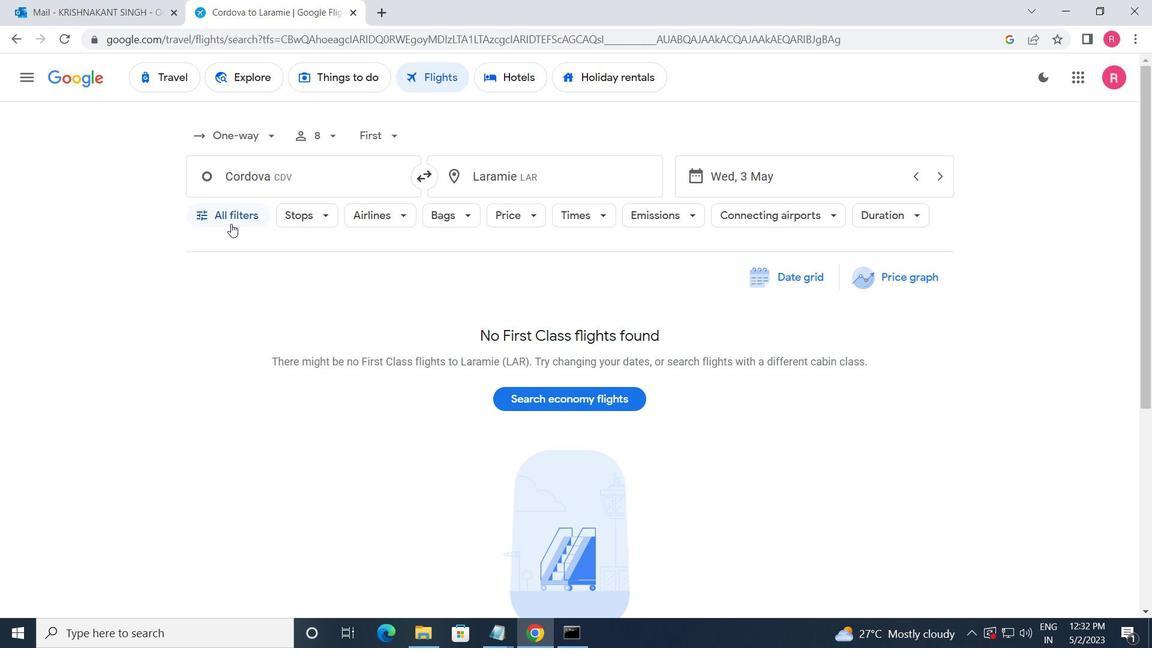 
Action: Mouse moved to (294, 398)
Screenshot: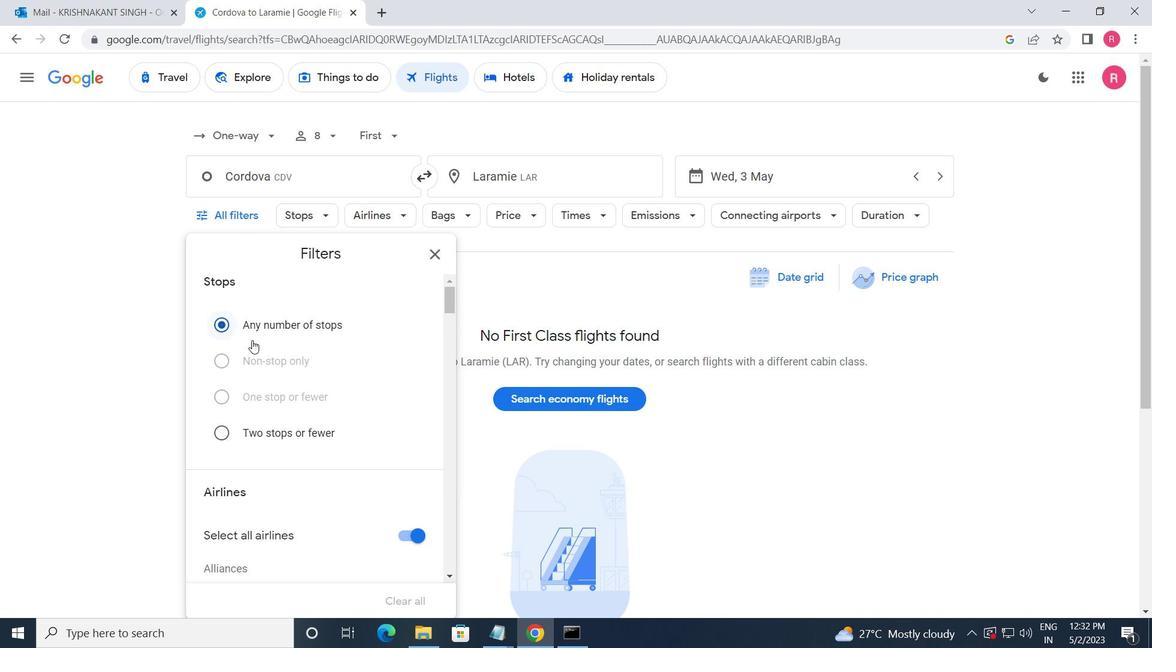 
Action: Mouse scrolled (294, 398) with delta (0, 0)
Screenshot: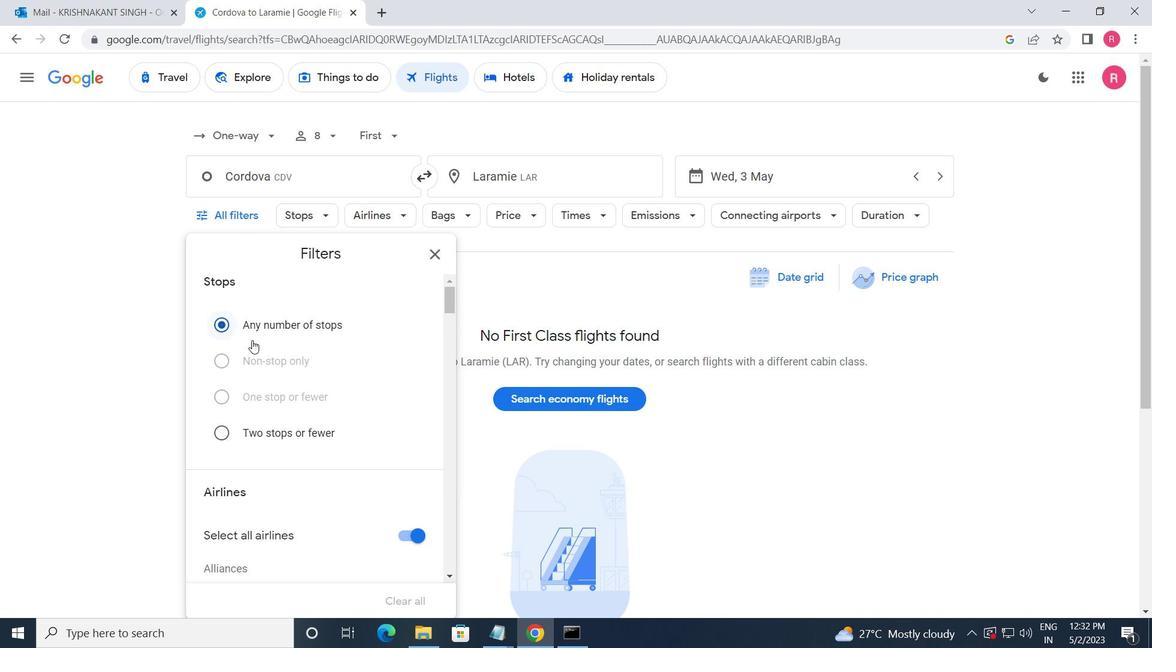 
Action: Mouse moved to (294, 402)
Screenshot: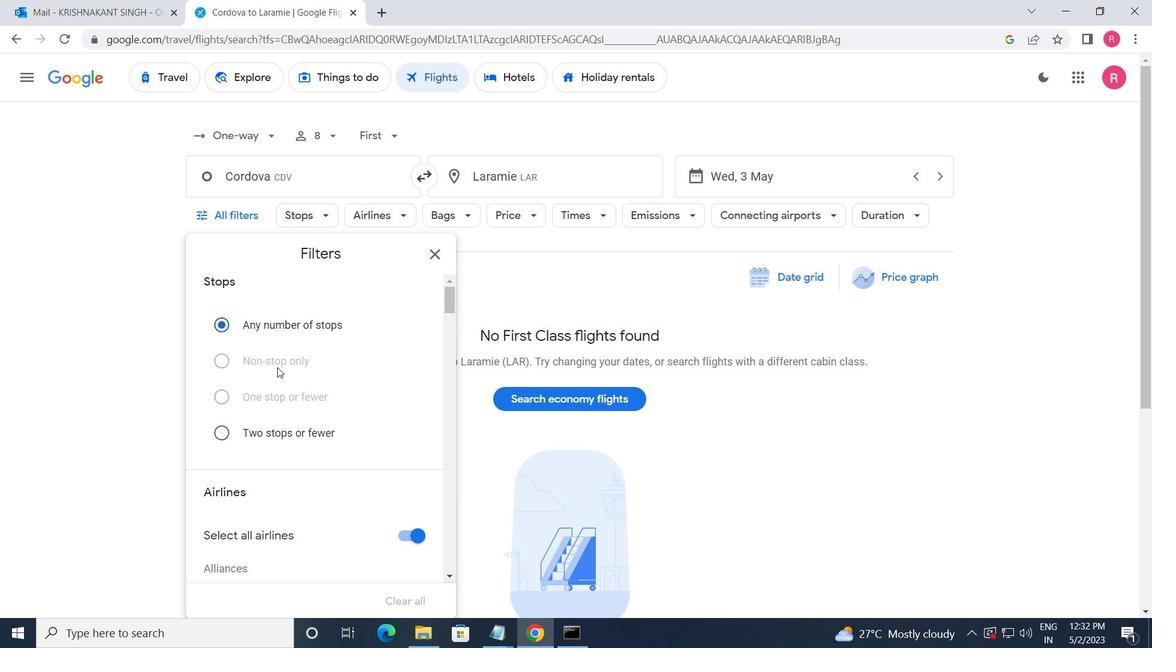 
Action: Mouse scrolled (294, 401) with delta (0, 0)
Screenshot: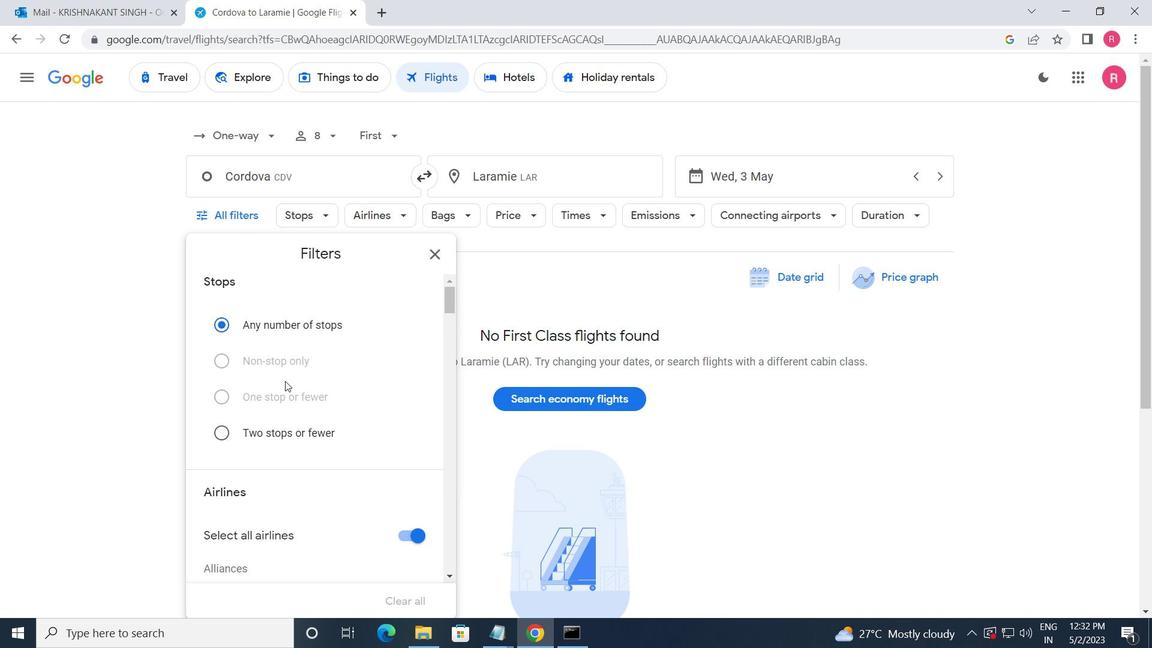
Action: Mouse scrolled (294, 401) with delta (0, 0)
Screenshot: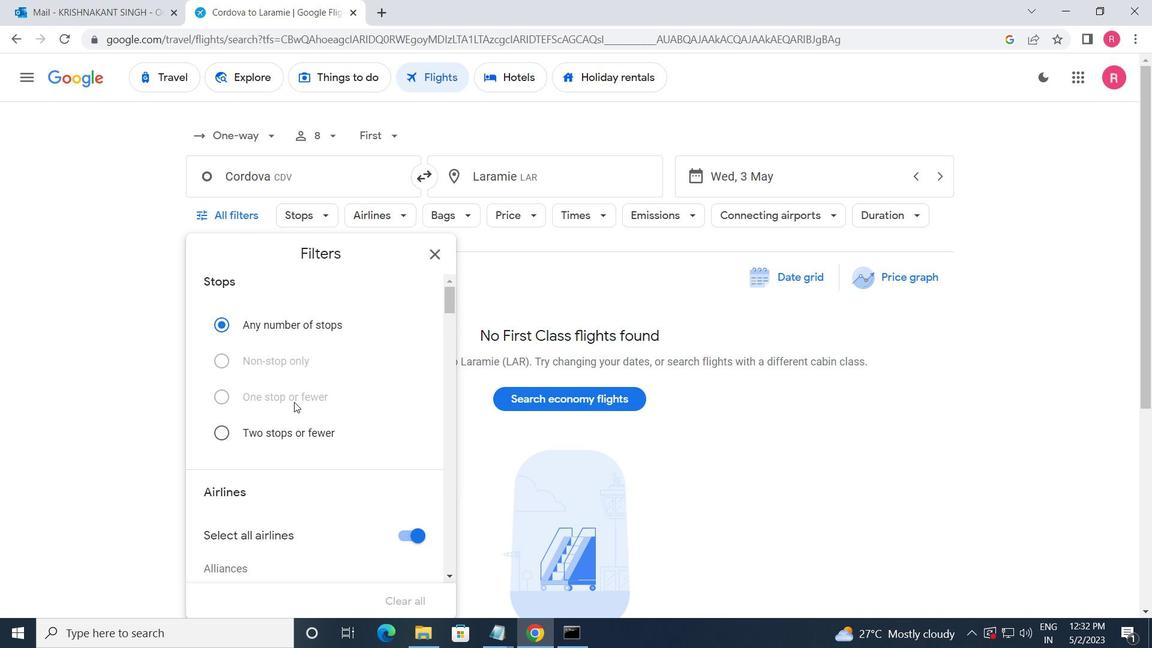 
Action: Mouse moved to (294, 402)
Screenshot: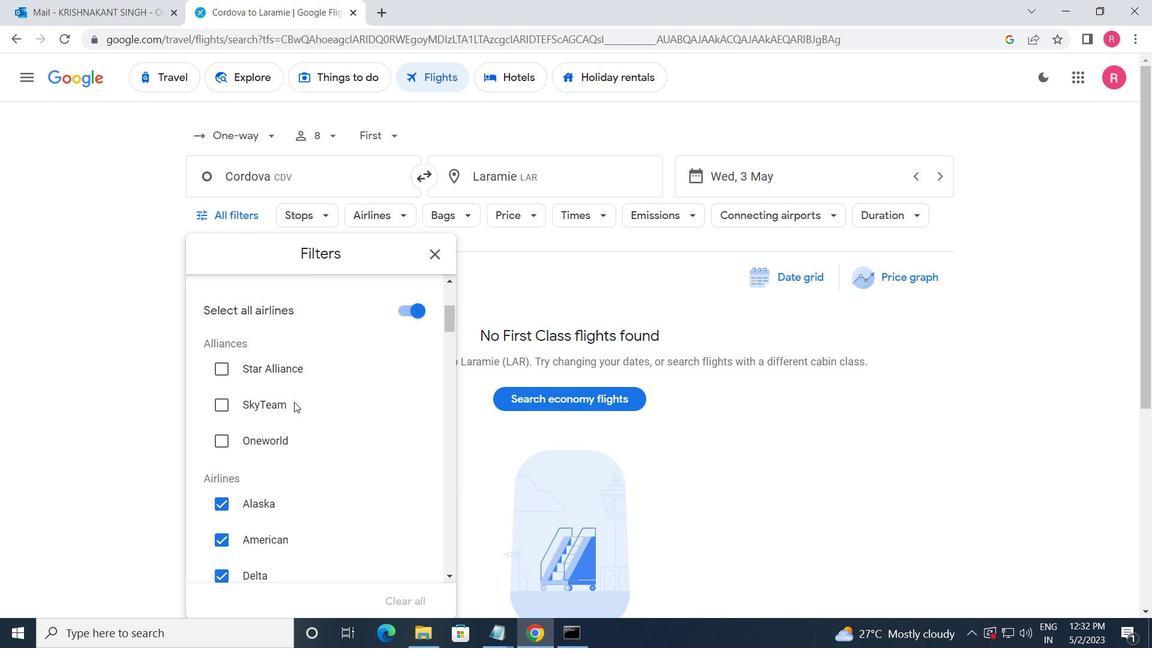 
Action: Mouse scrolled (294, 401) with delta (0, 0)
Screenshot: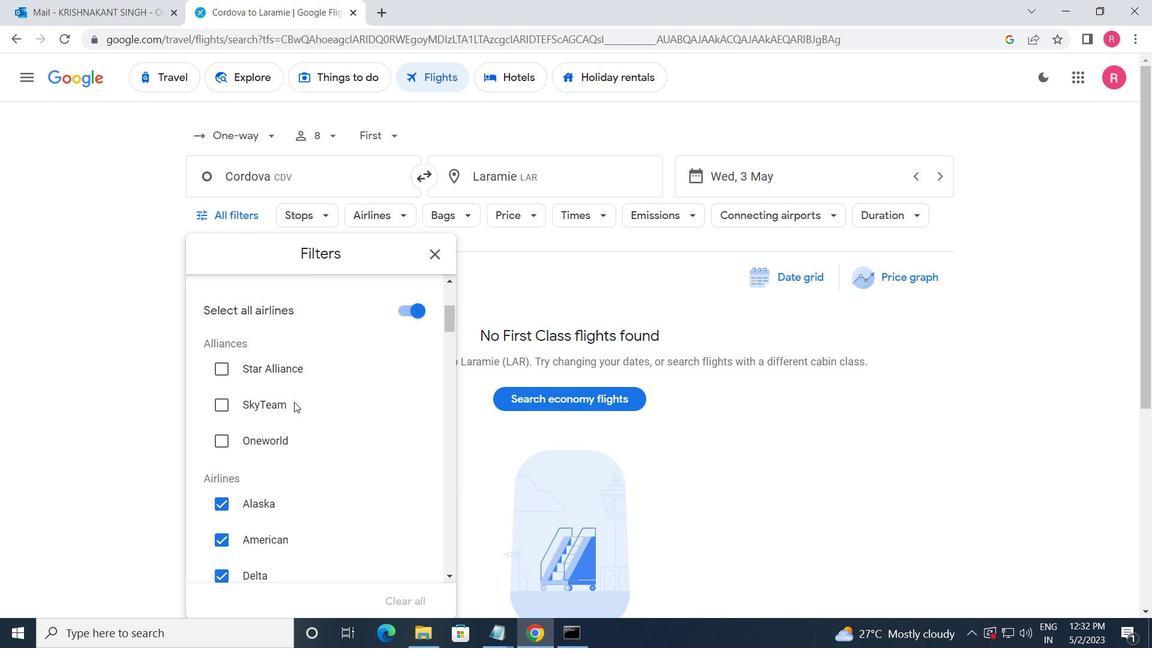 
Action: Mouse moved to (294, 402)
Screenshot: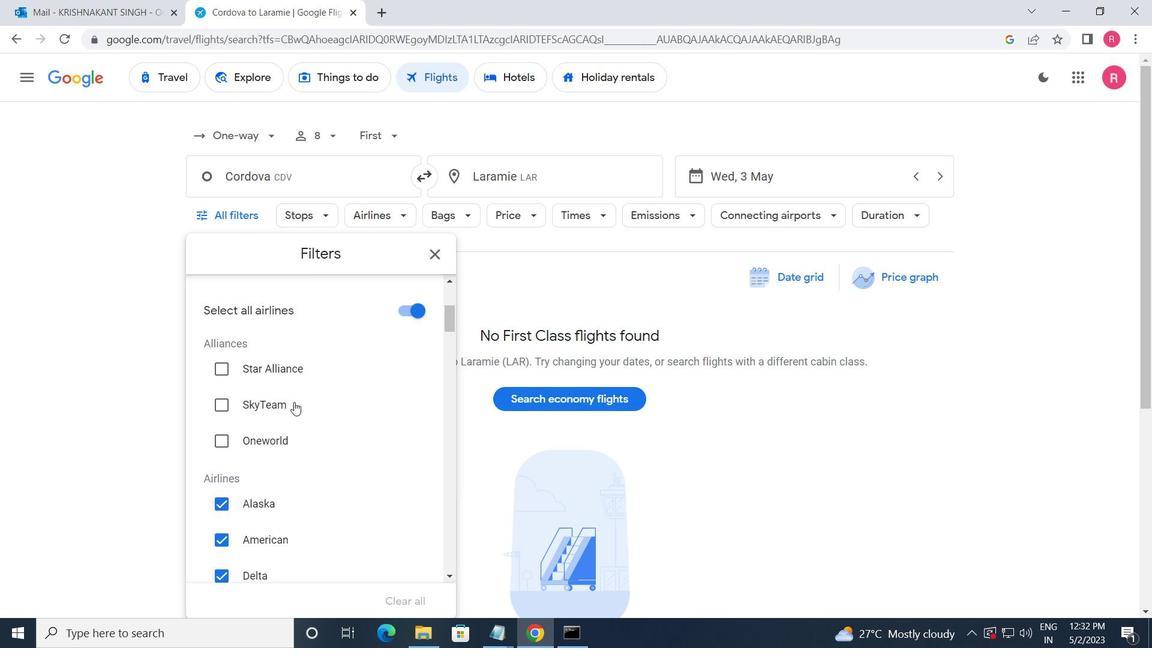 
Action: Mouse scrolled (294, 402) with delta (0, 0)
Screenshot: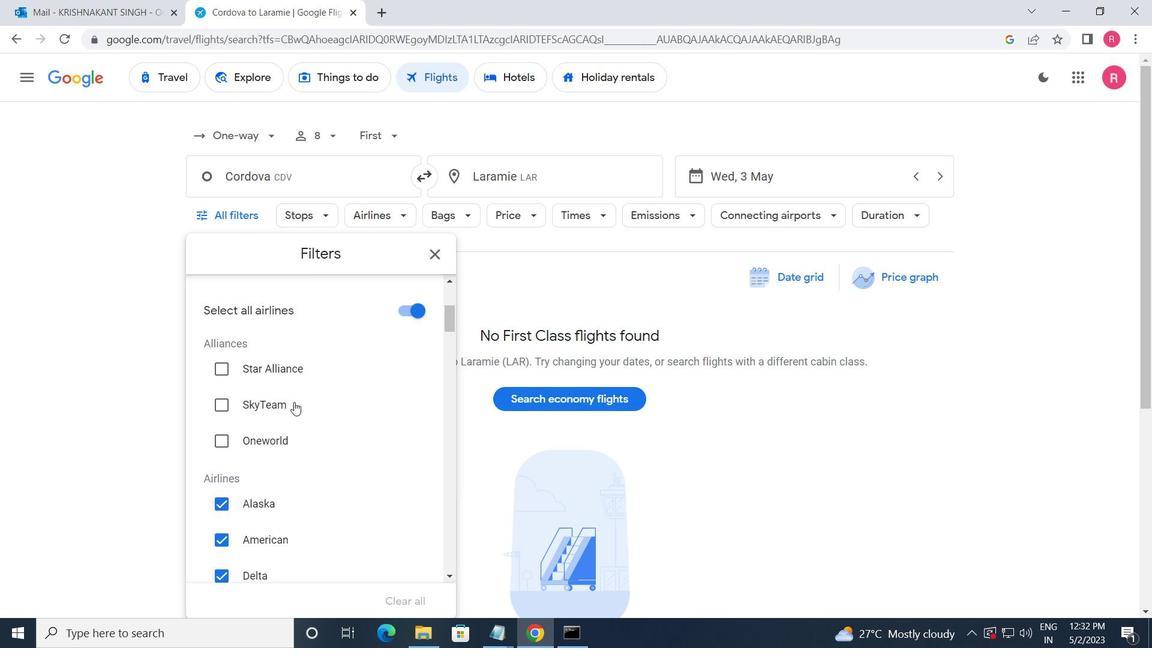 
Action: Mouse moved to (394, 428)
Screenshot: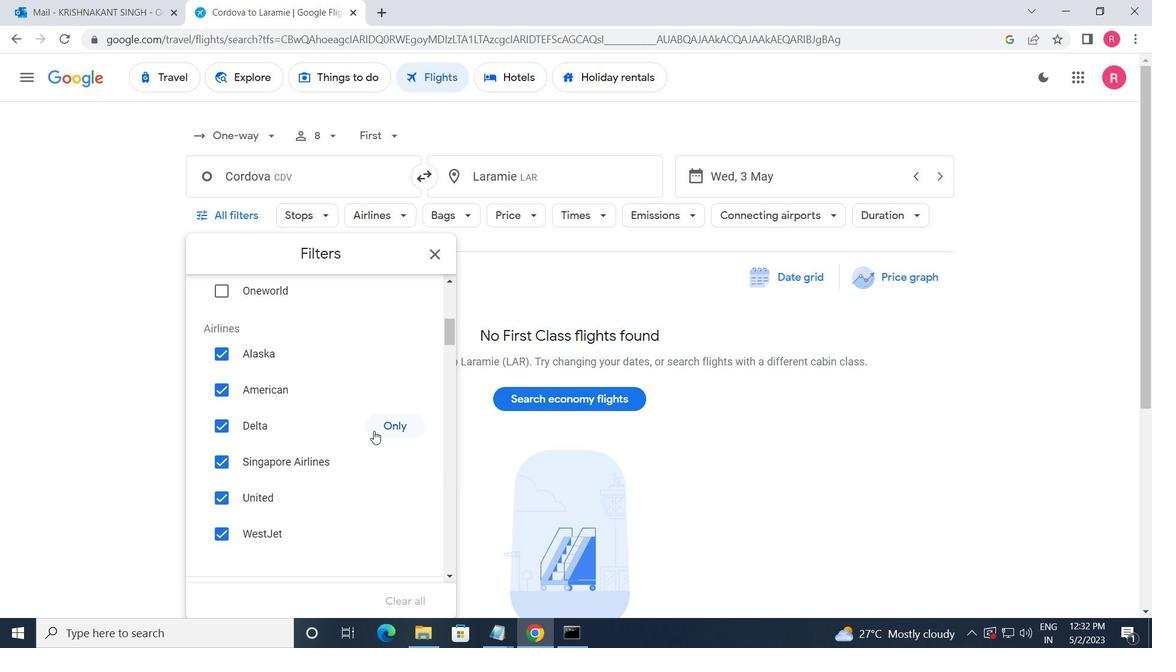 
Action: Mouse pressed left at (394, 428)
Screenshot: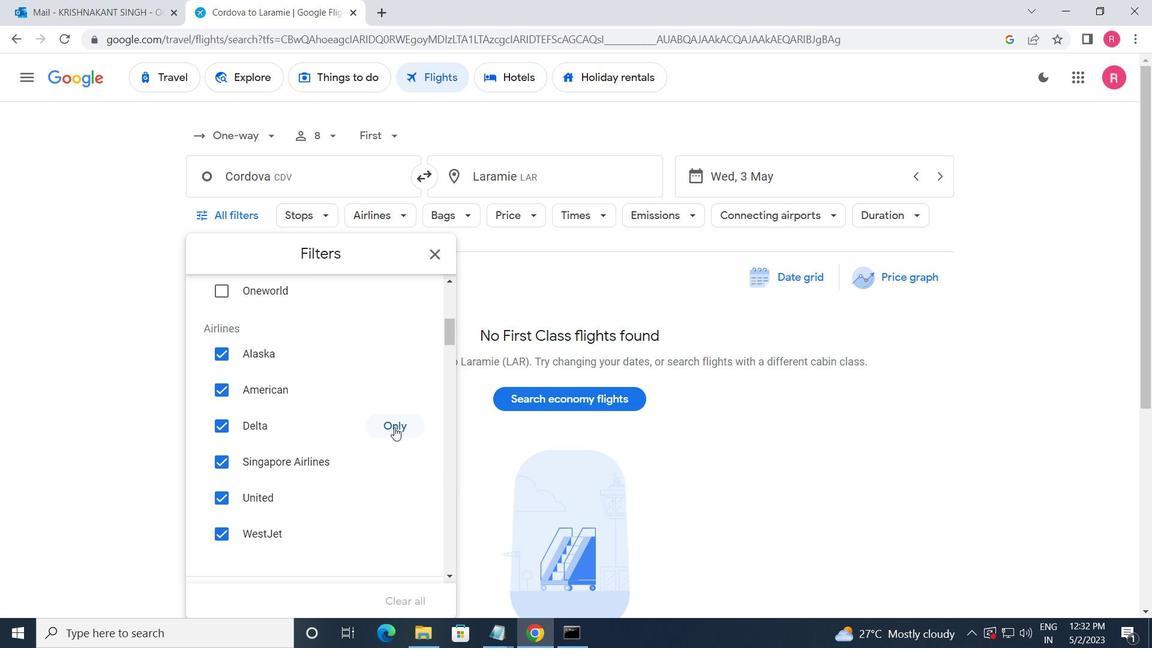 
Action: Mouse moved to (334, 464)
Screenshot: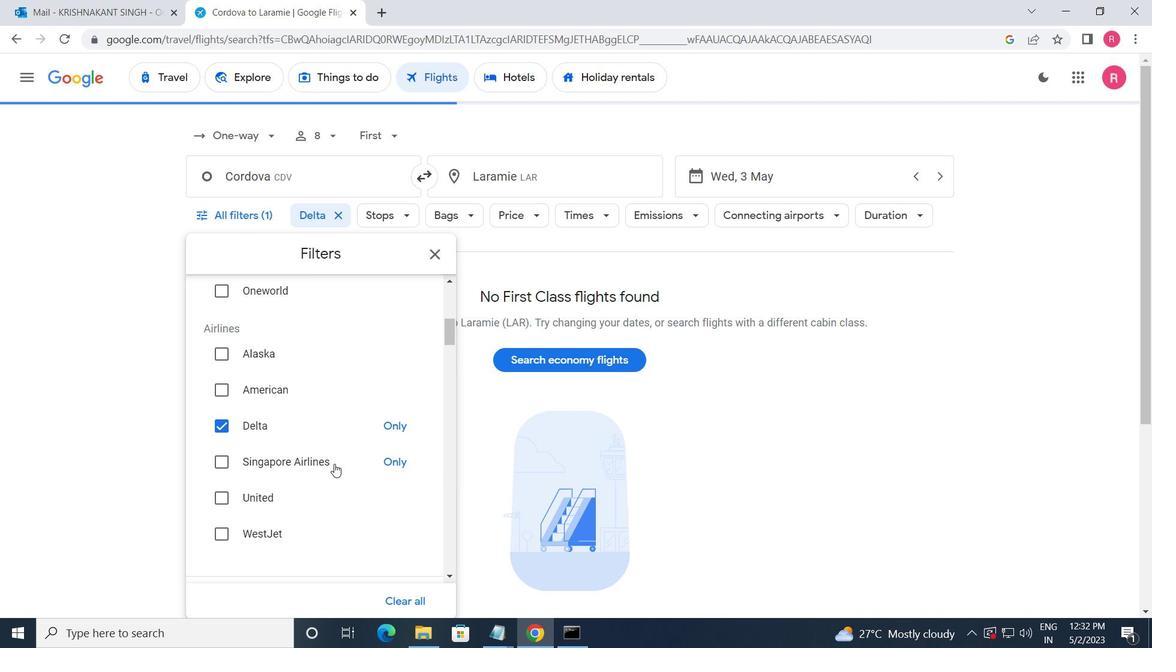 
Action: Mouse scrolled (334, 463) with delta (0, 0)
Screenshot: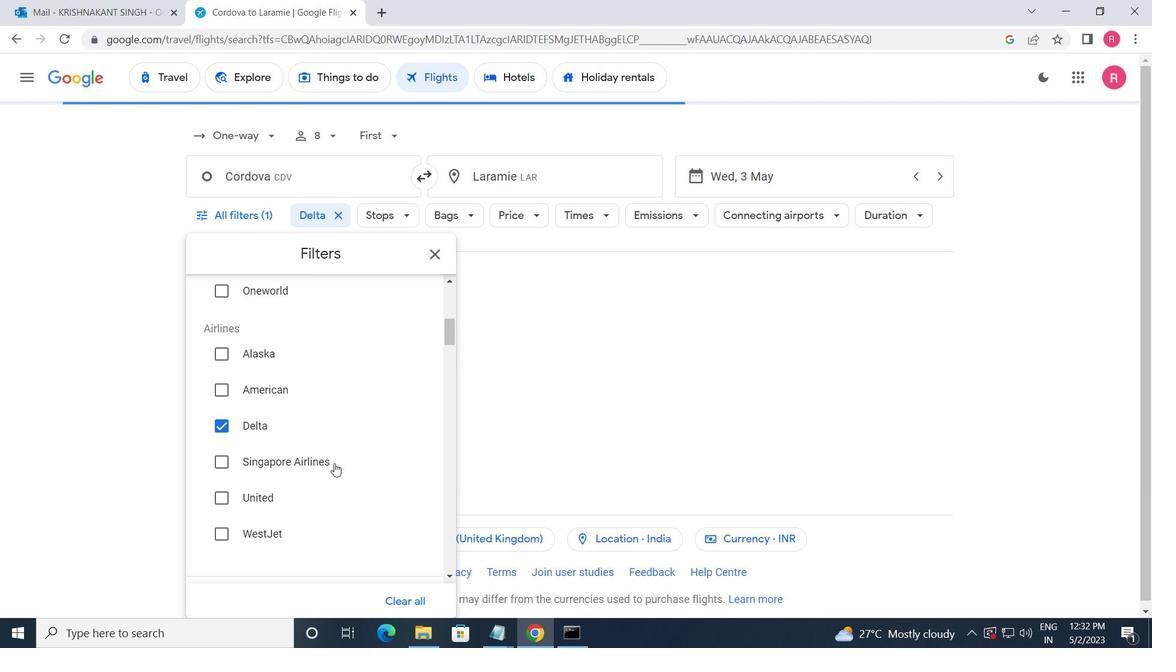 
Action: Mouse scrolled (334, 463) with delta (0, 0)
Screenshot: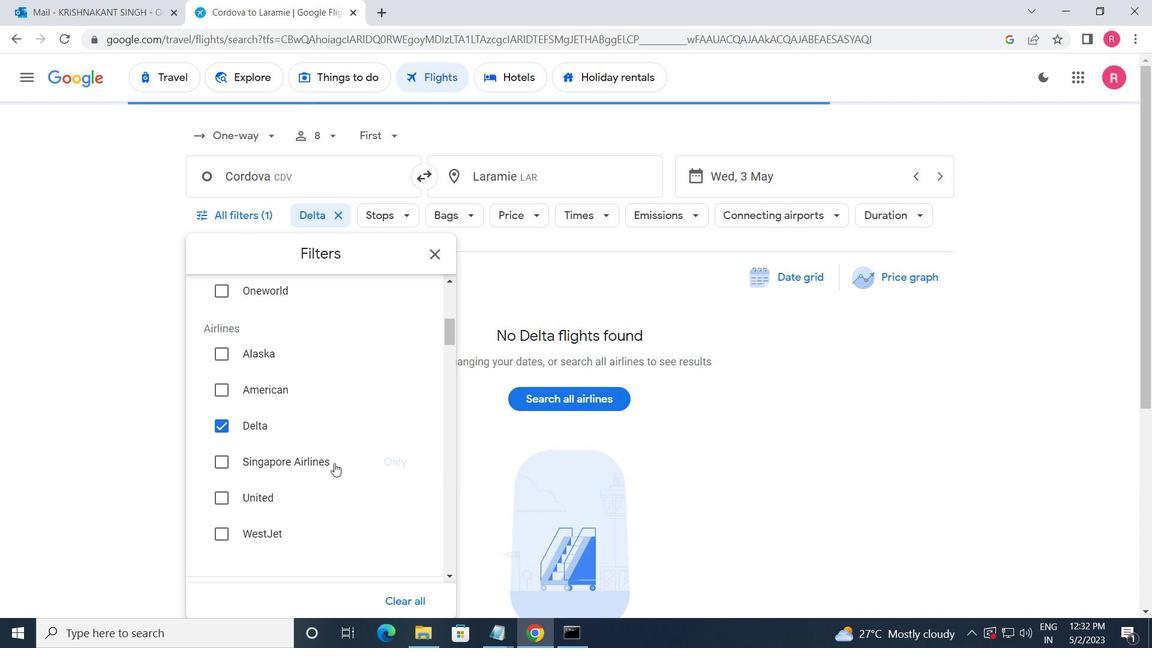 
Action: Mouse scrolled (334, 463) with delta (0, 0)
Screenshot: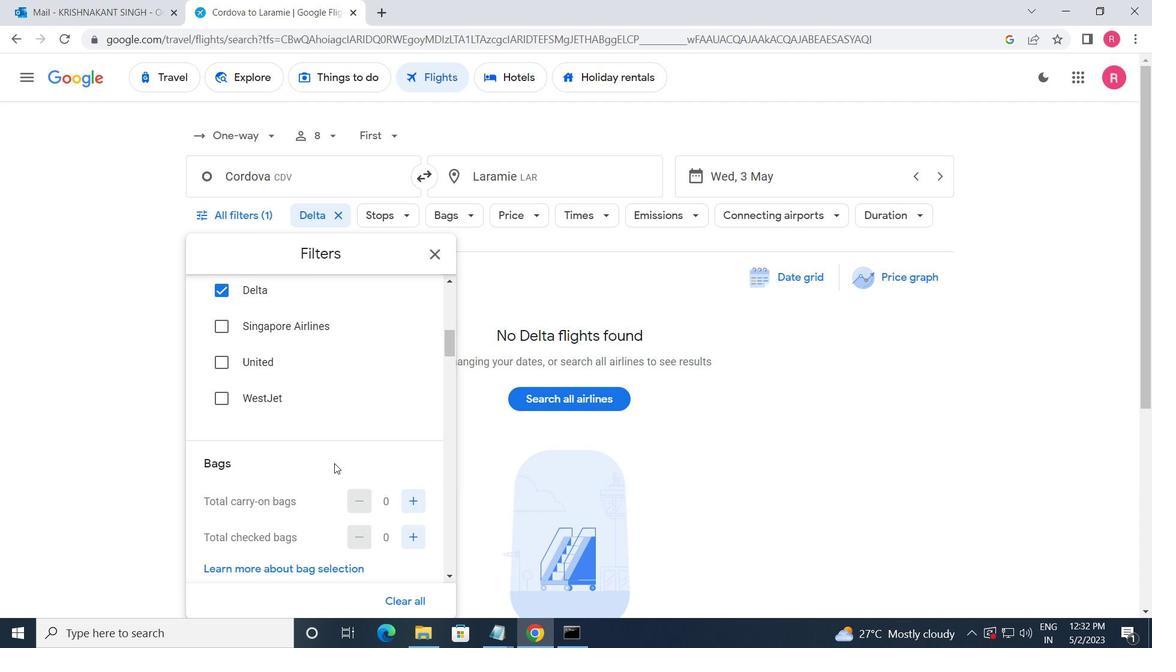 
Action: Mouse scrolled (334, 463) with delta (0, 0)
Screenshot: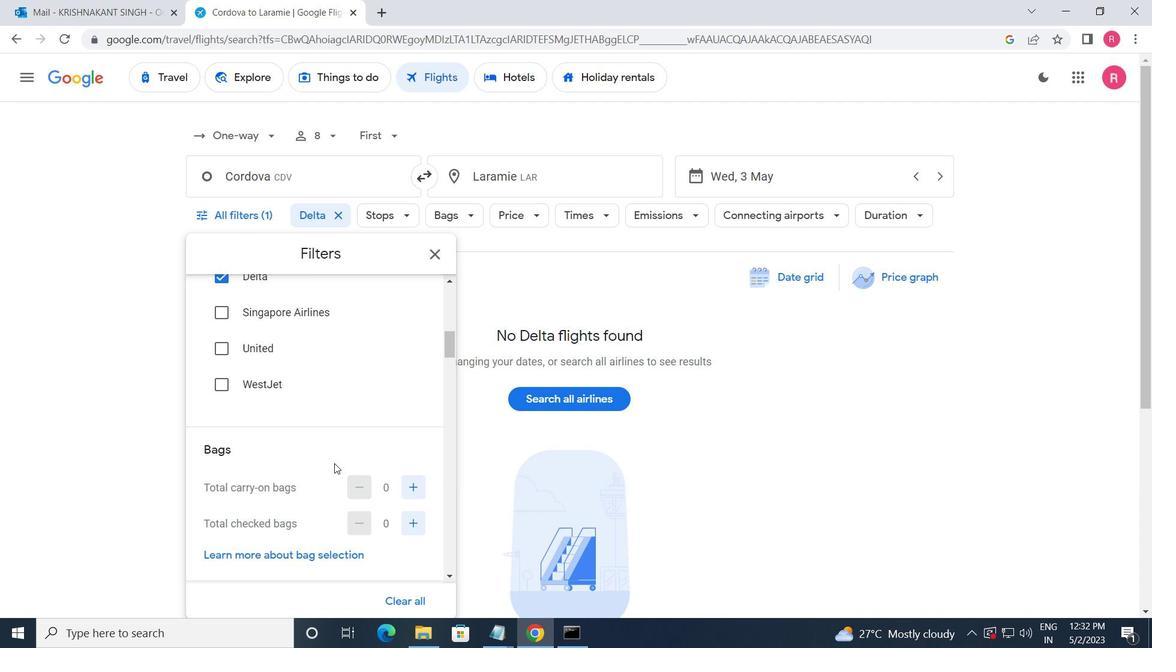 
Action: Mouse scrolled (334, 464) with delta (0, 0)
Screenshot: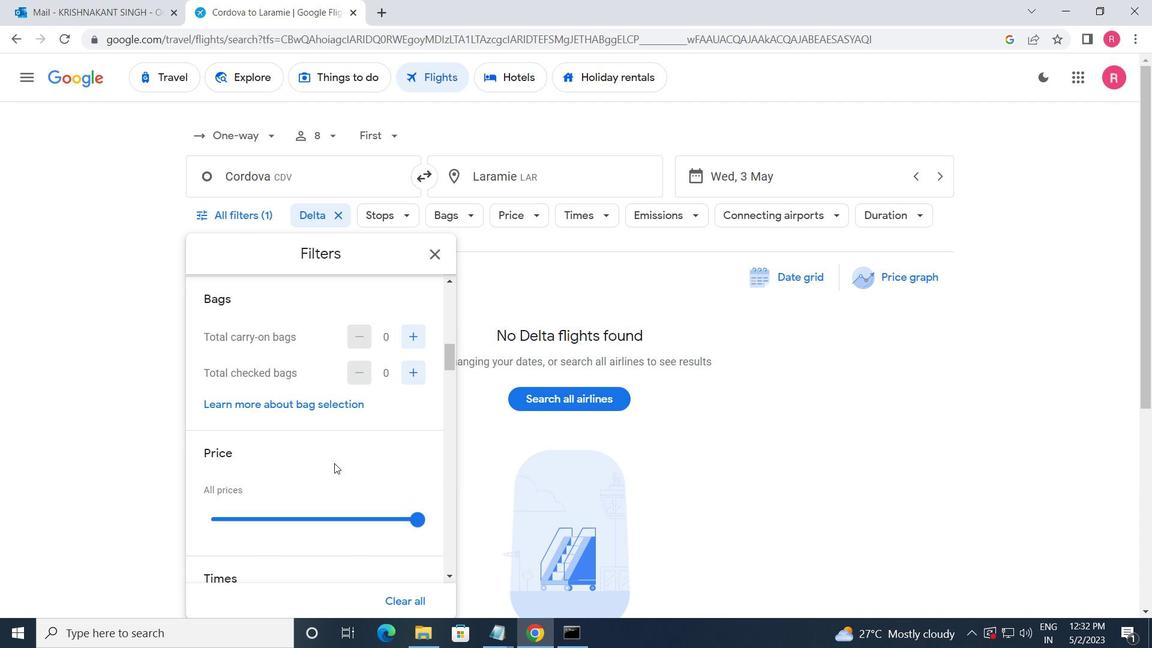 
Action: Mouse moved to (412, 451)
Screenshot: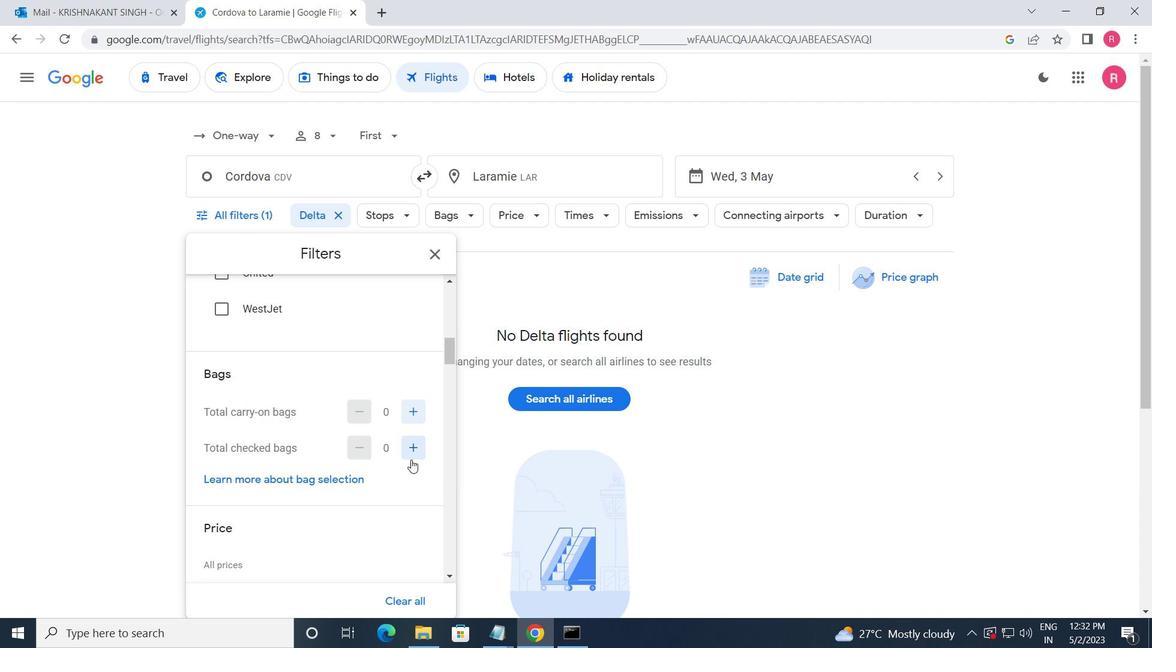 
Action: Mouse pressed left at (412, 451)
Screenshot: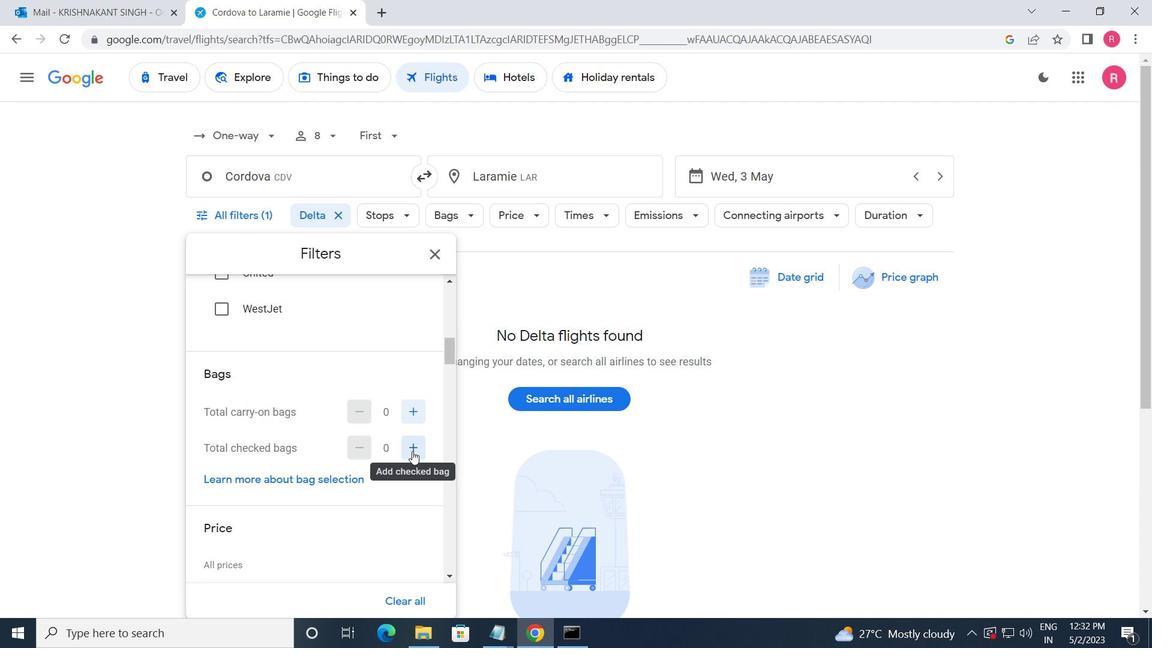 
Action: Mouse moved to (397, 466)
Screenshot: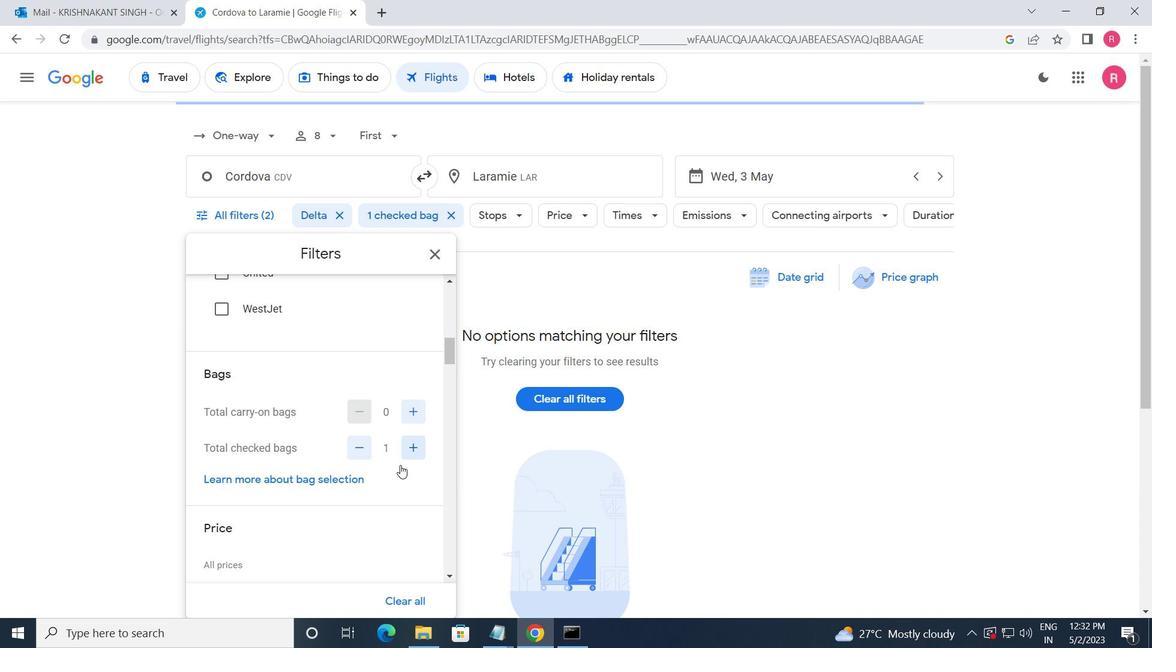 
Action: Mouse scrolled (397, 465) with delta (0, 0)
Screenshot: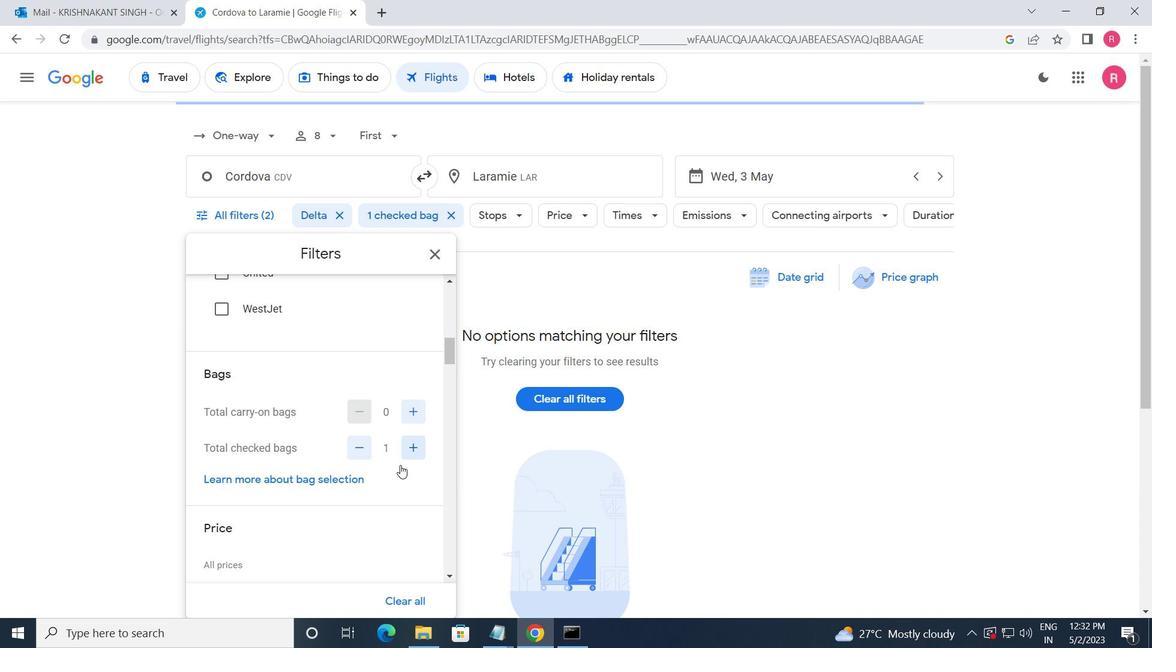 
Action: Mouse moved to (395, 469)
Screenshot: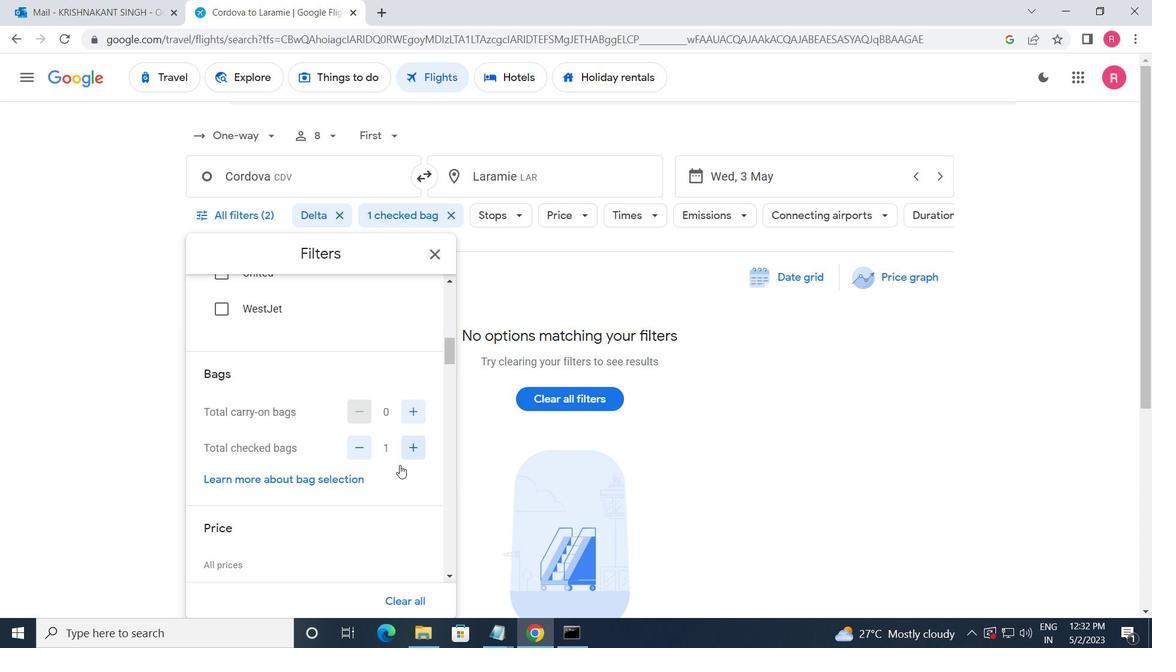 
Action: Mouse scrolled (395, 468) with delta (0, 0)
Screenshot: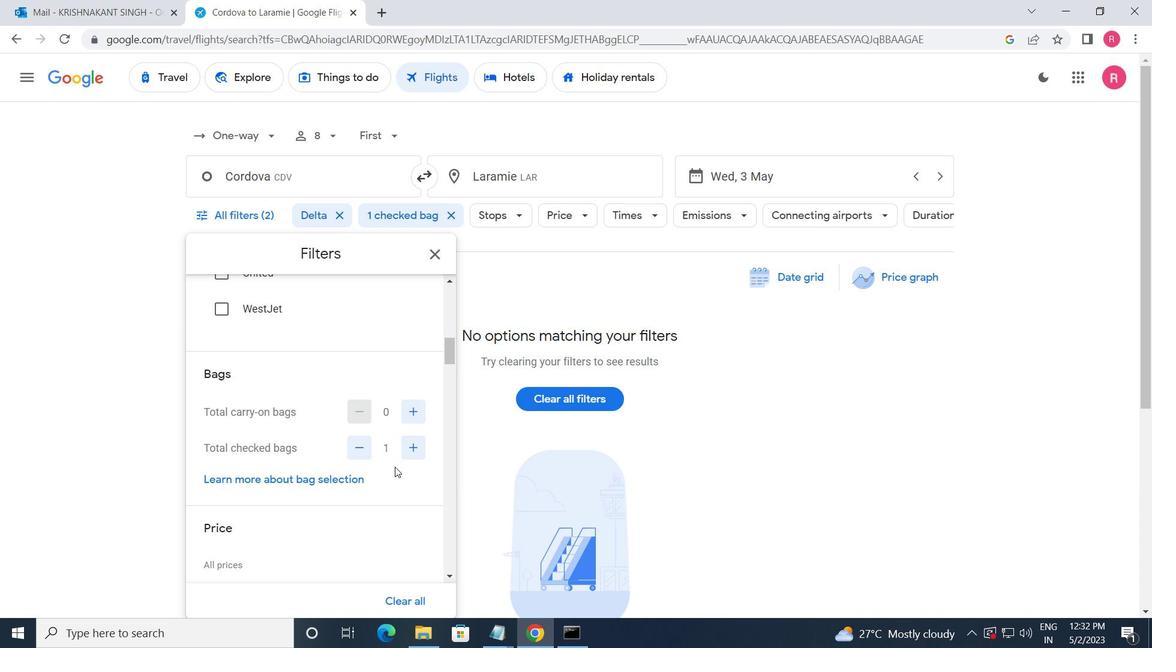 
Action: Mouse moved to (429, 453)
Screenshot: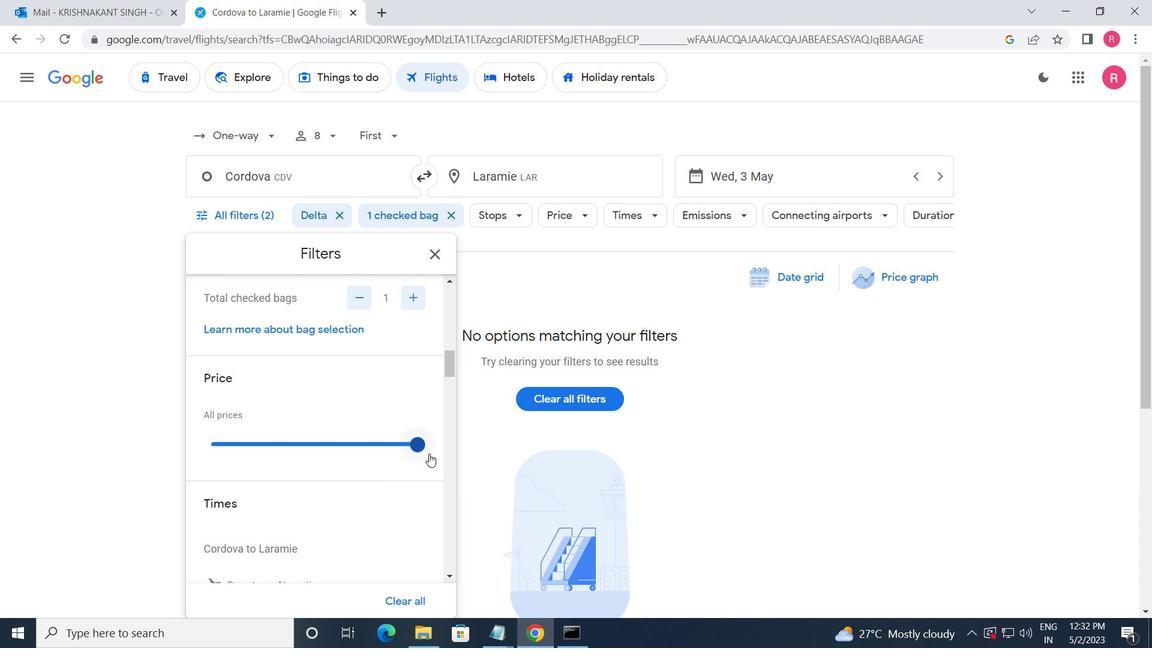 
Action: Mouse pressed left at (429, 453)
Screenshot: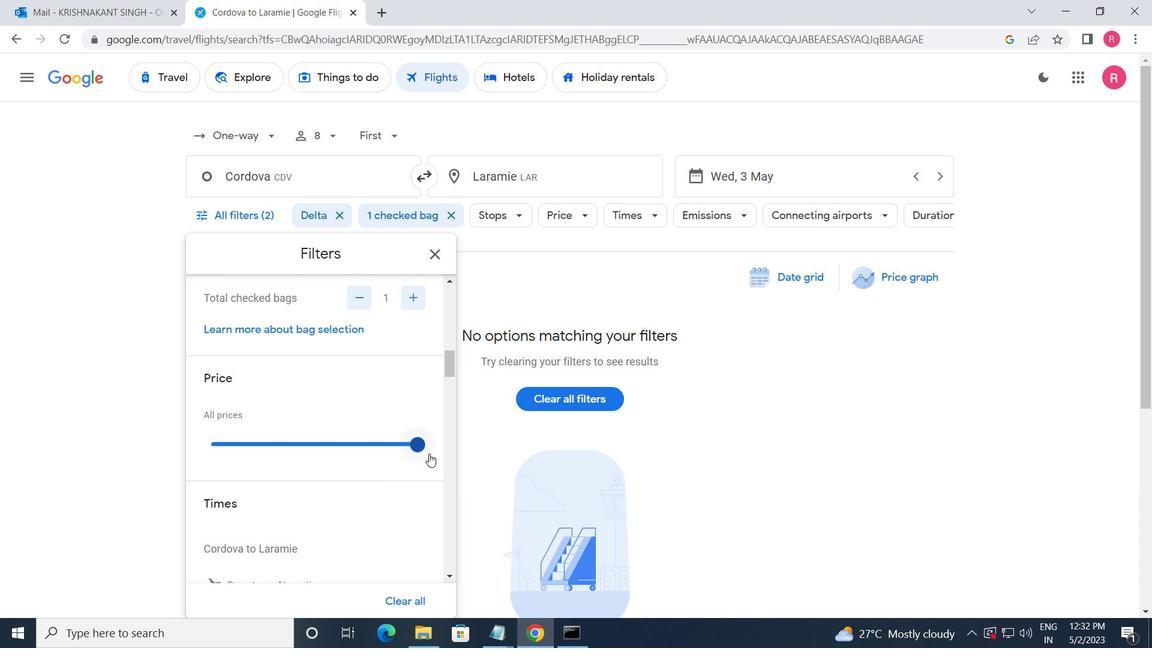 
Action: Mouse moved to (342, 467)
Screenshot: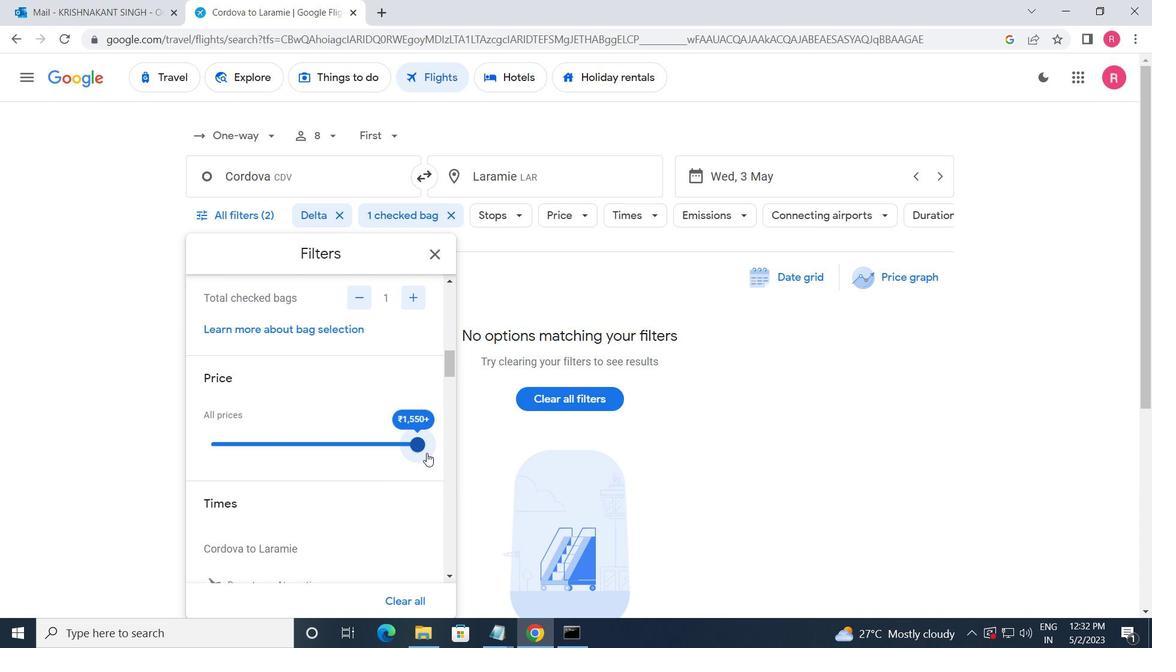 
Action: Mouse scrolled (342, 467) with delta (0, 0)
Screenshot: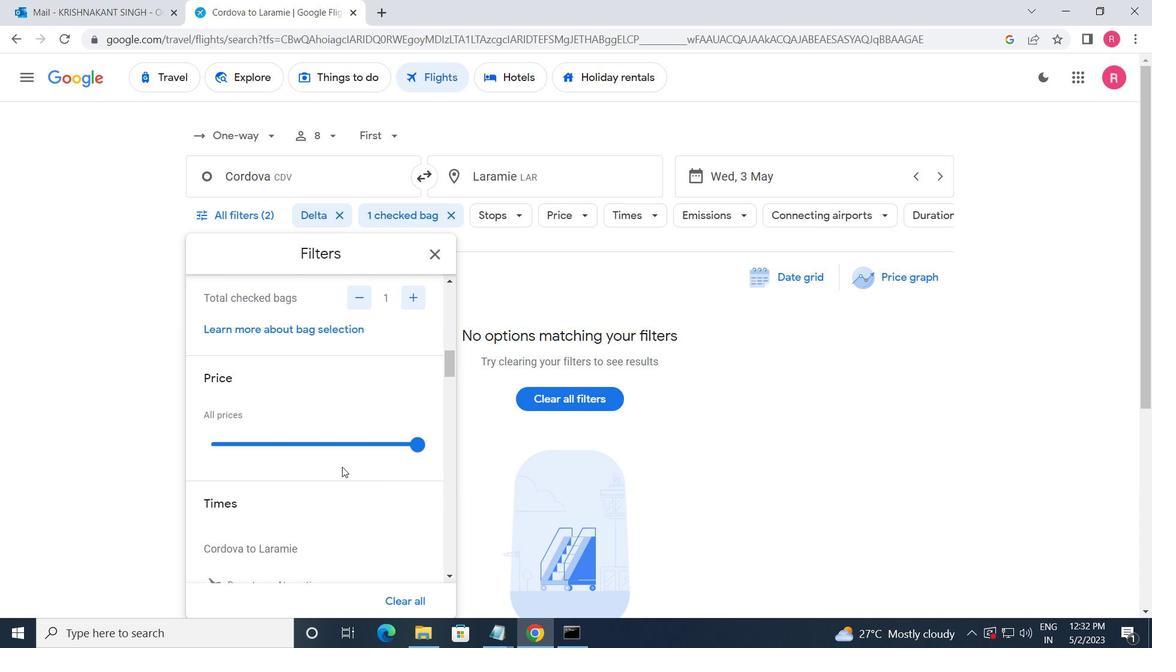 
Action: Mouse scrolled (342, 467) with delta (0, 0)
Screenshot: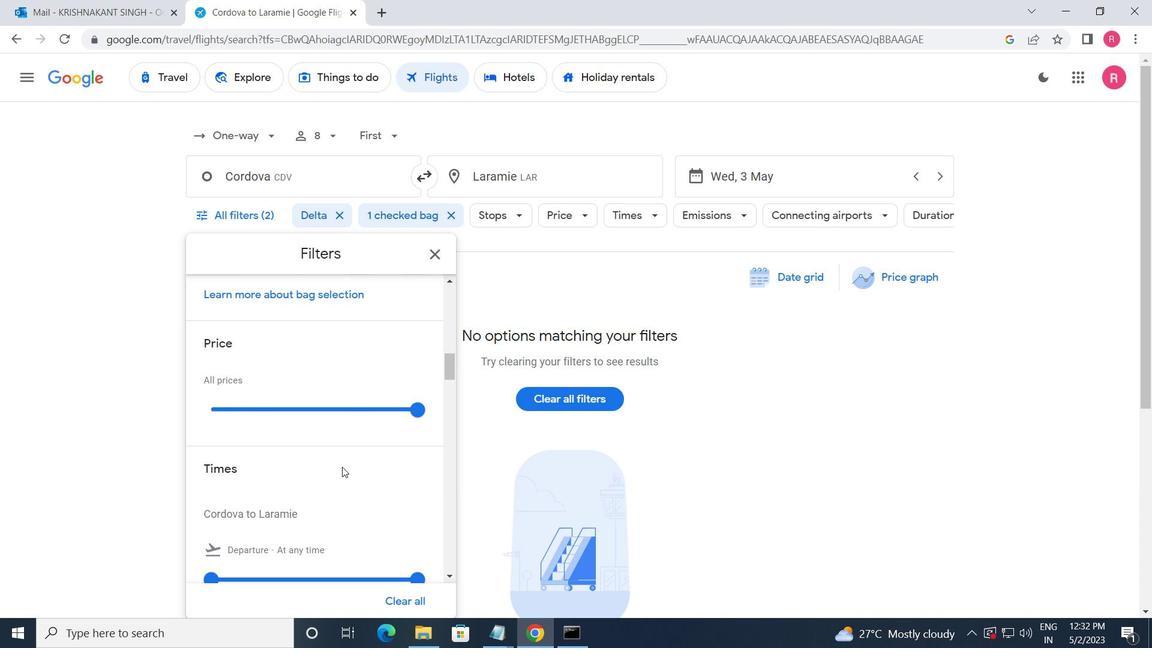 
Action: Mouse moved to (212, 474)
Screenshot: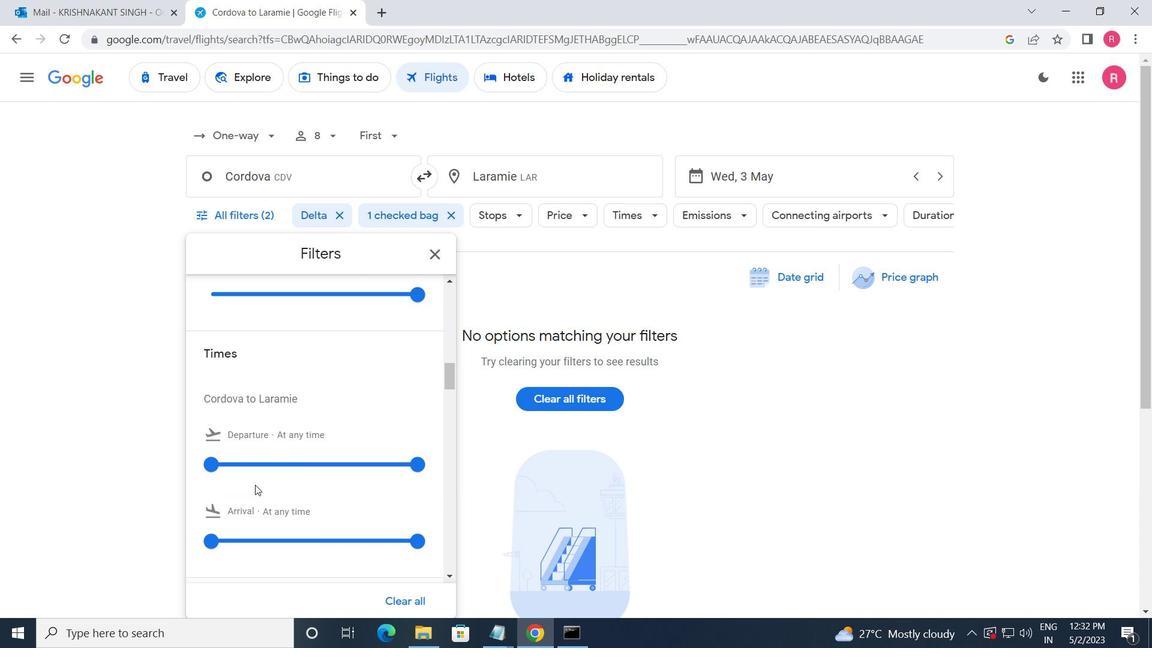 
Action: Mouse pressed left at (212, 474)
Screenshot: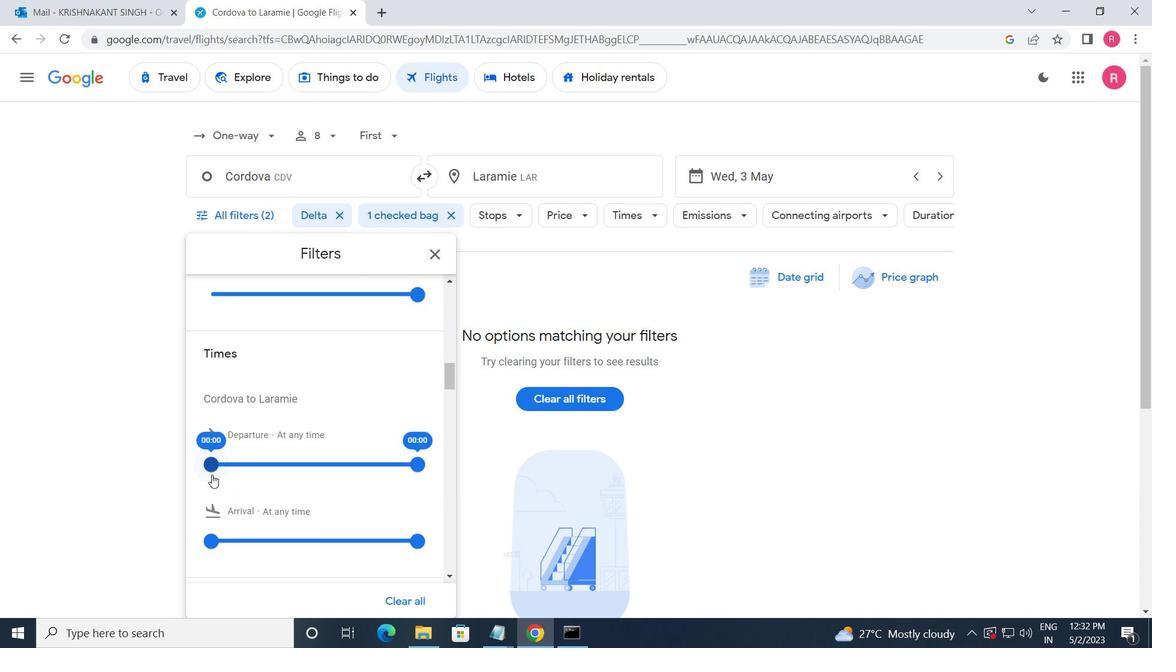 
Action: Mouse moved to (410, 468)
Screenshot: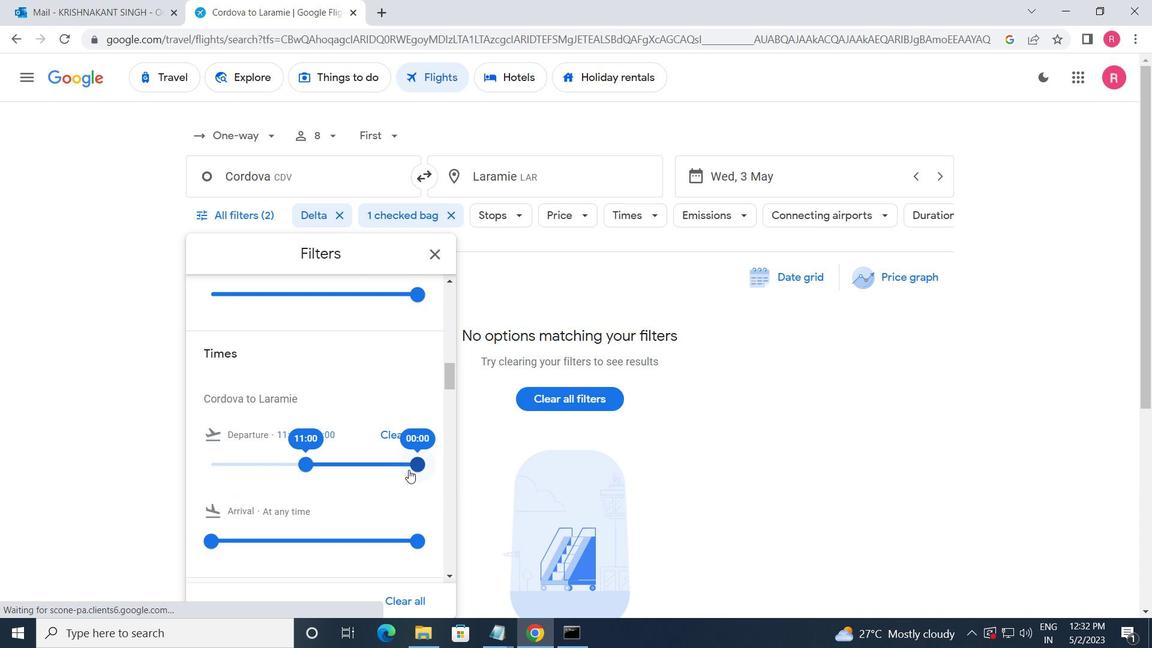 
Action: Mouse pressed left at (410, 468)
Screenshot: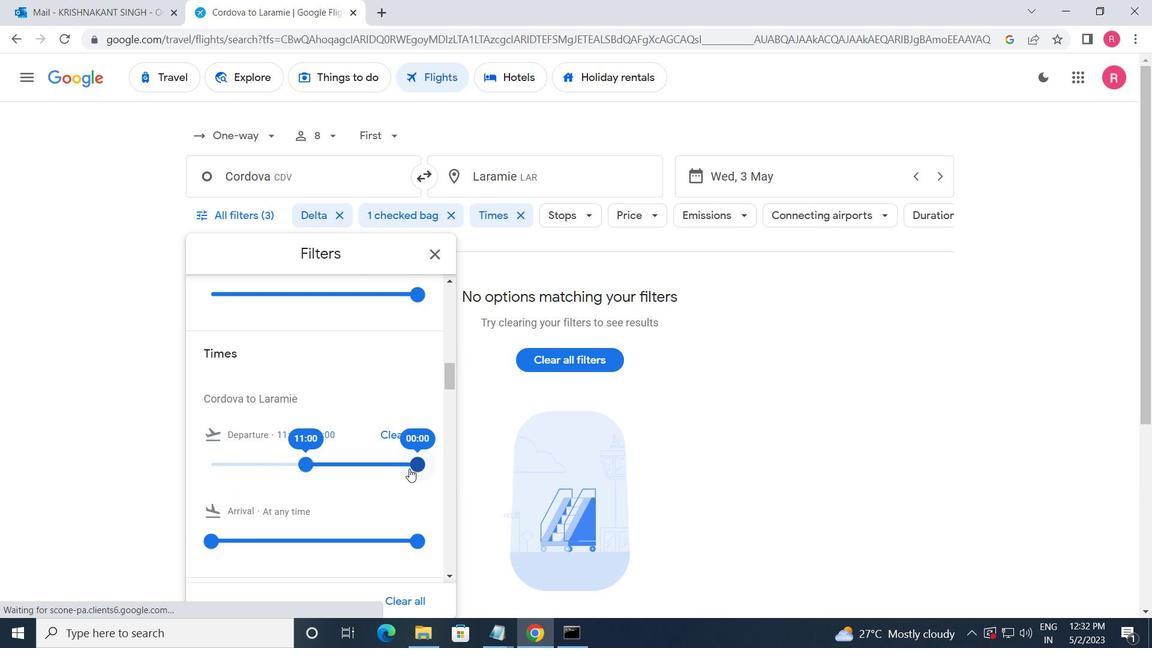 
Action: Mouse moved to (431, 258)
Screenshot: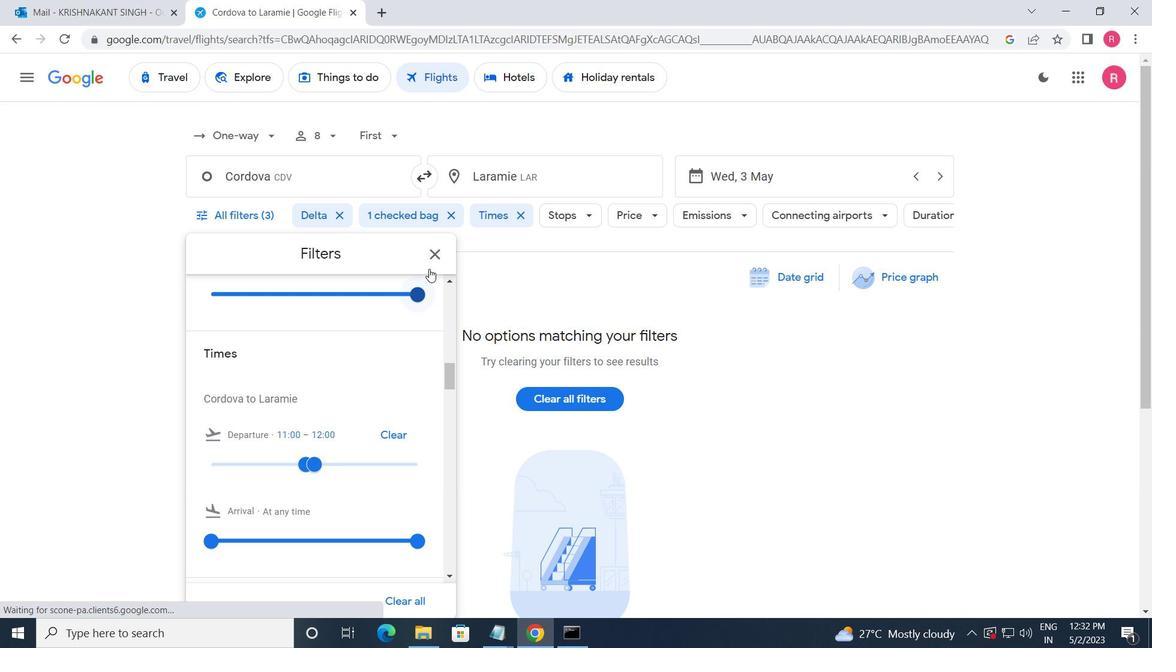 
Action: Mouse pressed left at (431, 258)
Screenshot: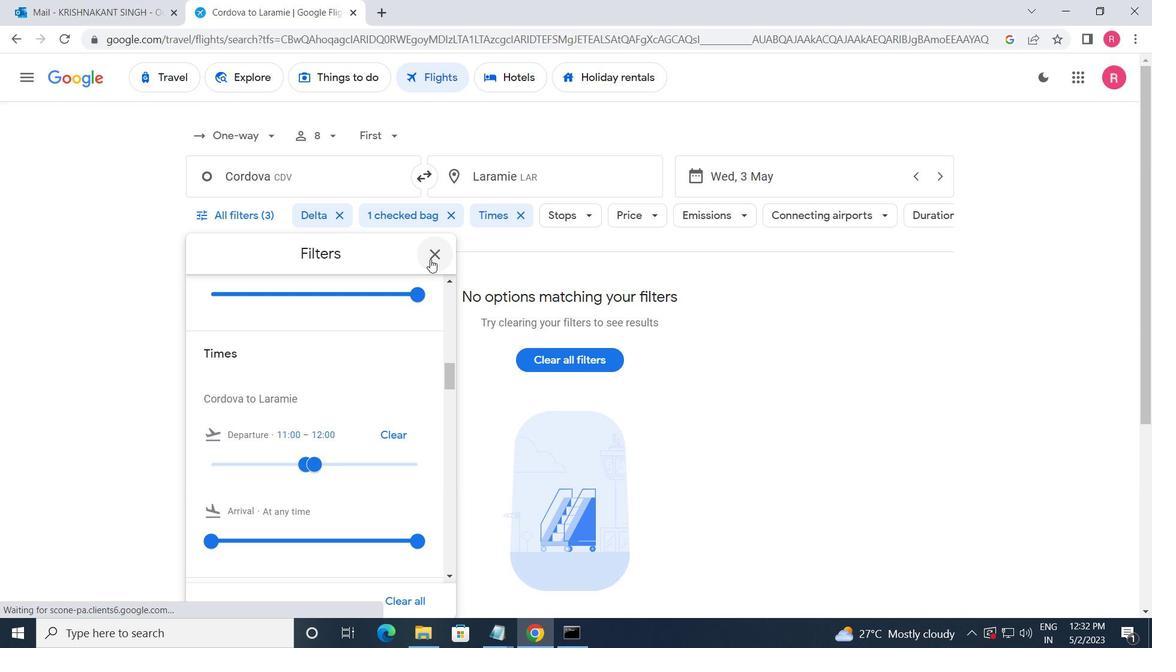 
Action: Mouse moved to (381, 367)
Screenshot: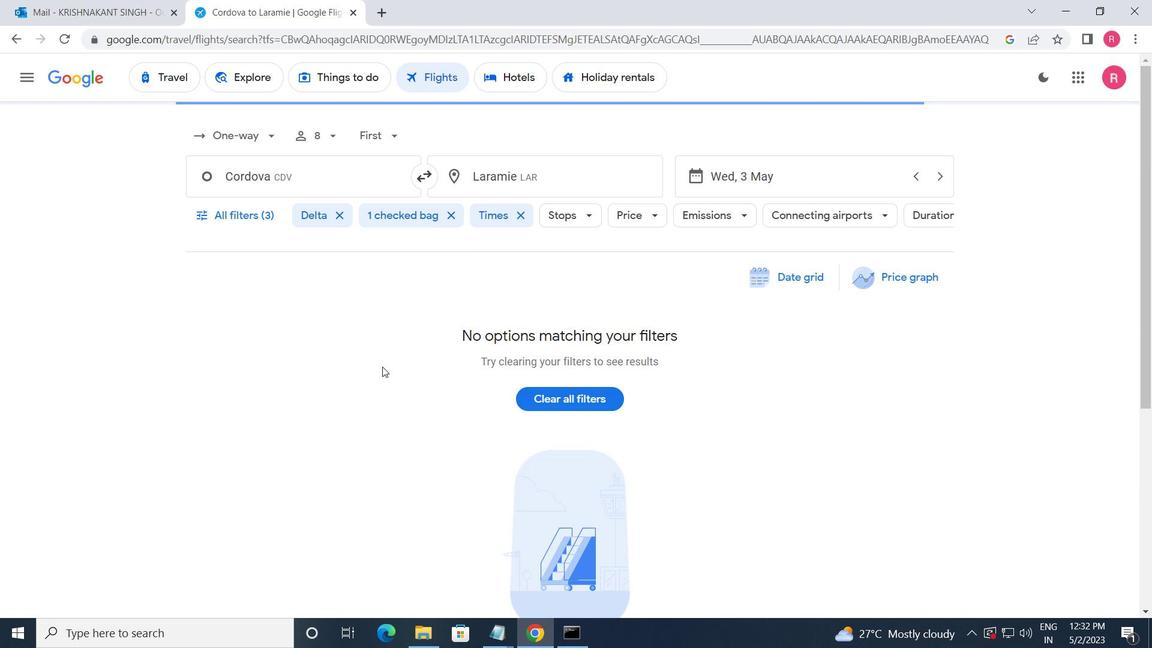 
